 Task: Find connections with filter location Dadukou with filter topic #linkedinnetworkingwith filter profile language Potuguese with filter current company Scopely with filter school Delhi Public School - R. K. Puram with filter industry Strategic Management Services with filter service category Real Estate with filter keywords title President
Action: Mouse moved to (136, 204)
Screenshot: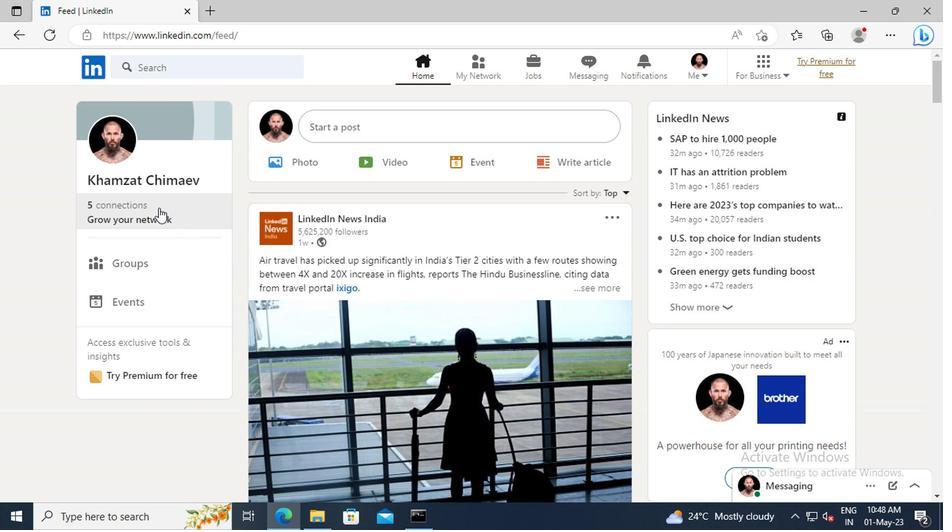 
Action: Mouse pressed left at (136, 204)
Screenshot: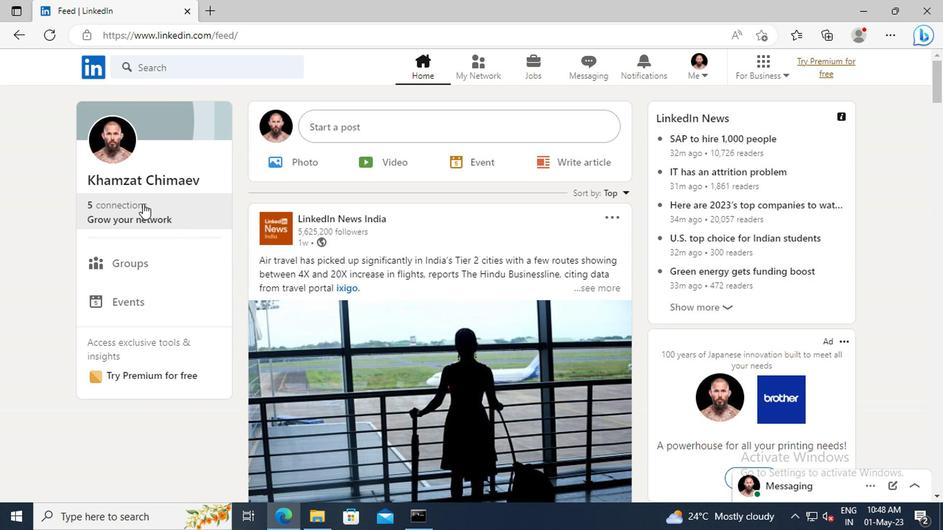
Action: Mouse moved to (146, 149)
Screenshot: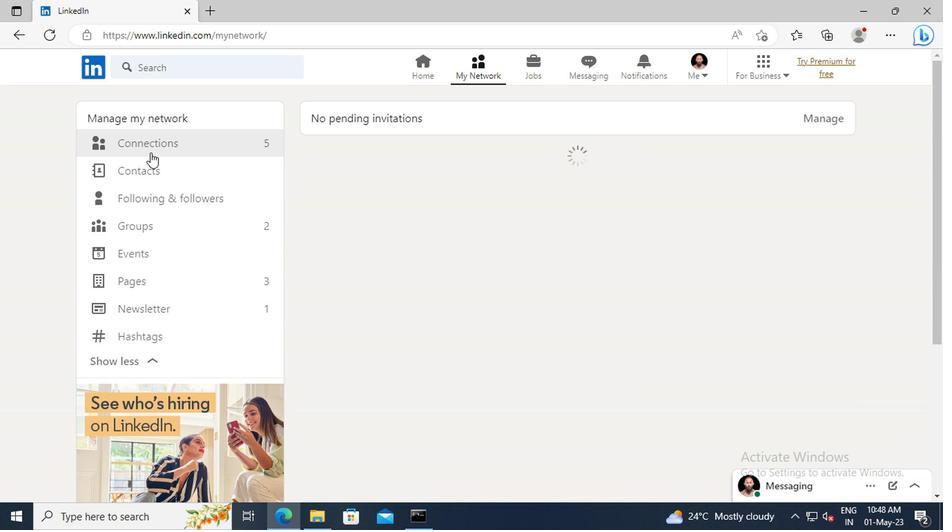 
Action: Mouse pressed left at (146, 149)
Screenshot: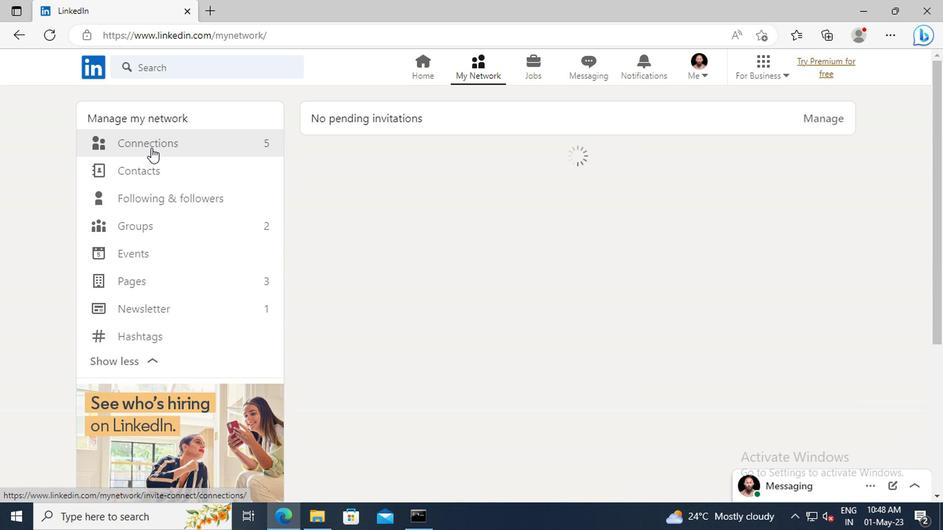 
Action: Mouse moved to (560, 149)
Screenshot: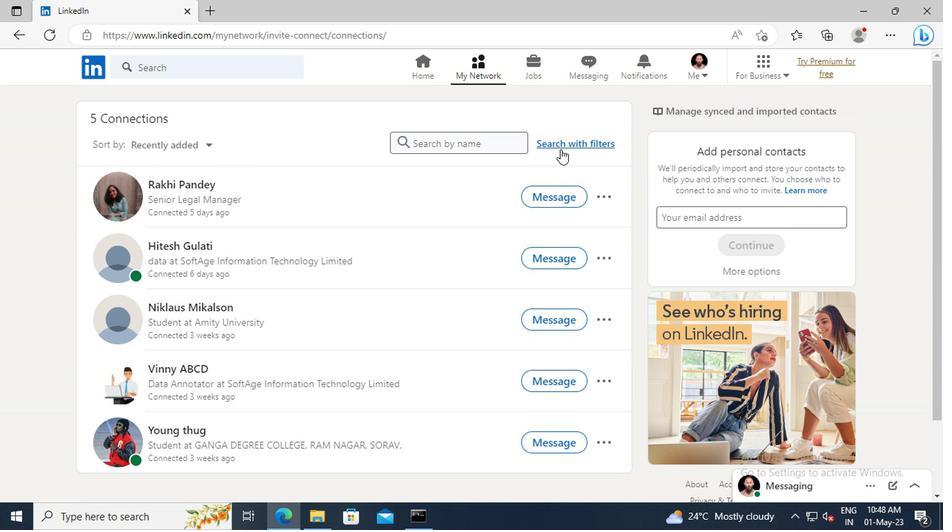 
Action: Mouse pressed left at (560, 149)
Screenshot: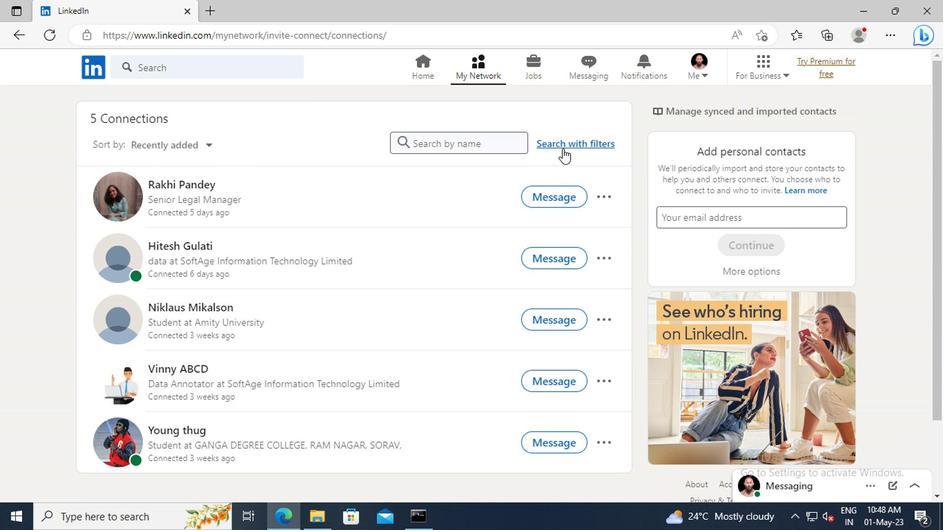 
Action: Mouse moved to (521, 110)
Screenshot: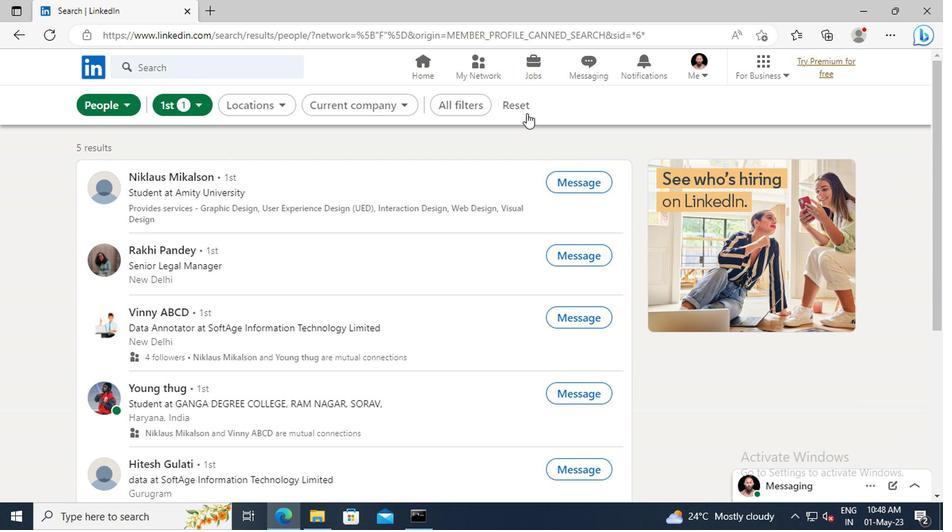 
Action: Mouse pressed left at (521, 110)
Screenshot: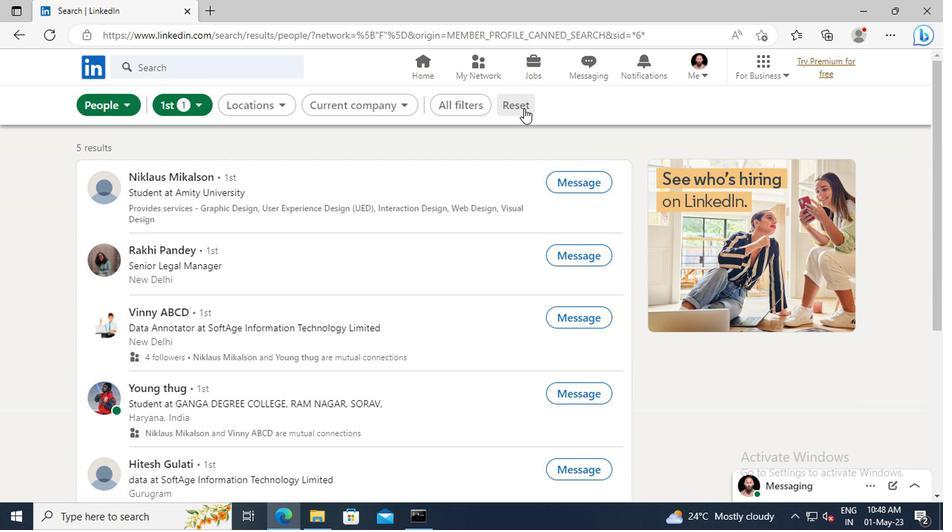 
Action: Mouse moved to (498, 108)
Screenshot: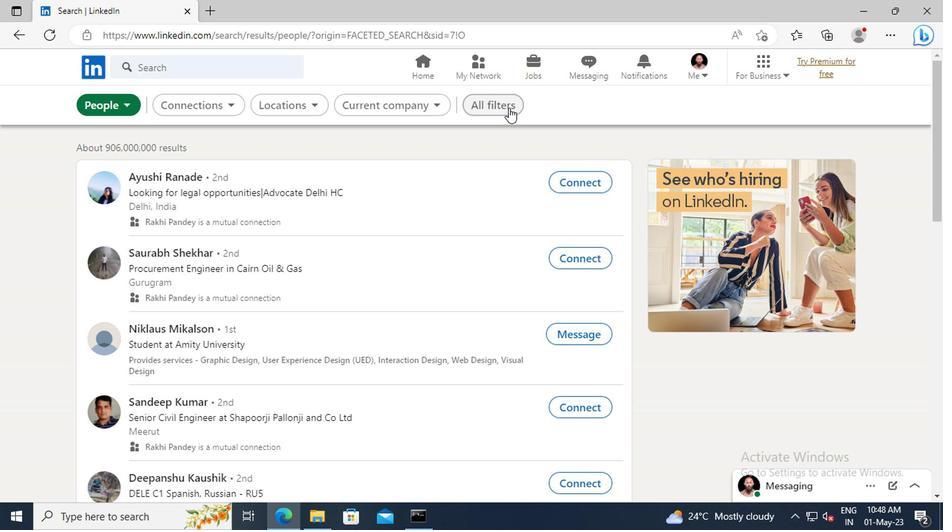 
Action: Mouse pressed left at (498, 108)
Screenshot: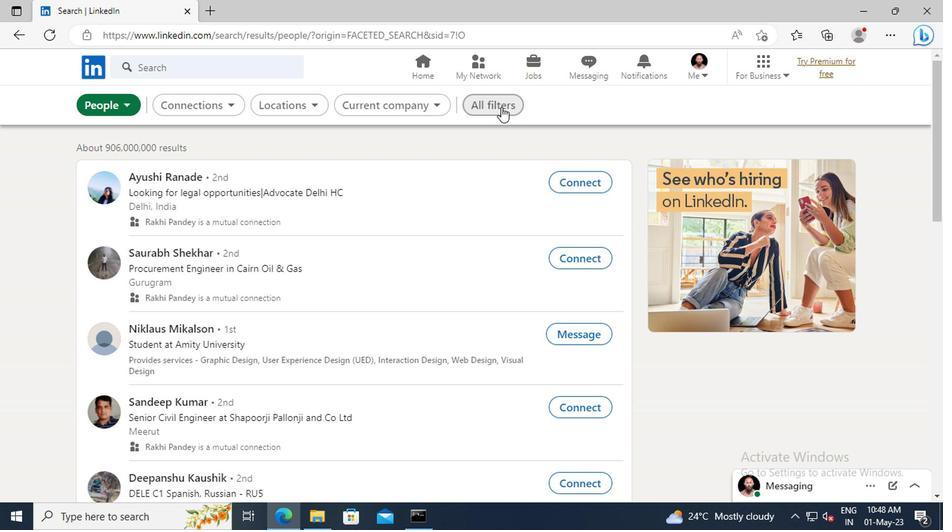 
Action: Mouse moved to (759, 221)
Screenshot: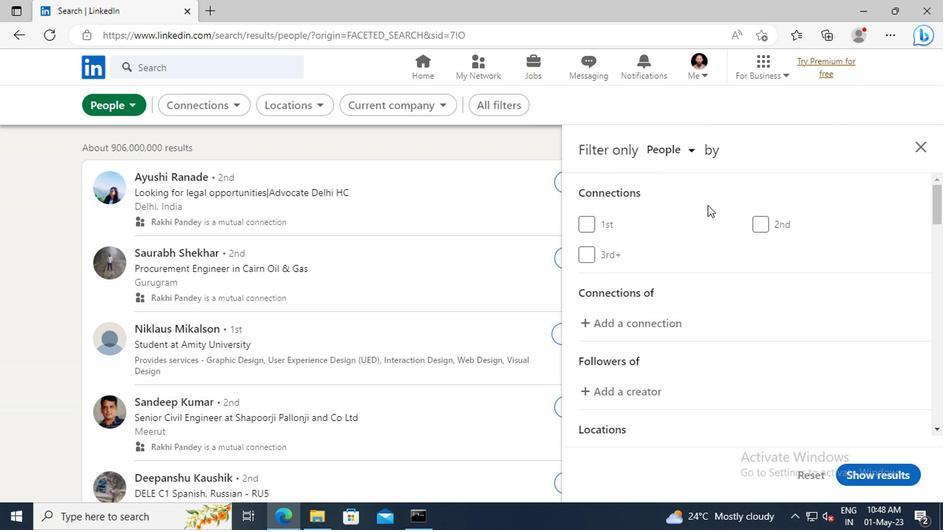 
Action: Mouse scrolled (759, 220) with delta (0, 0)
Screenshot: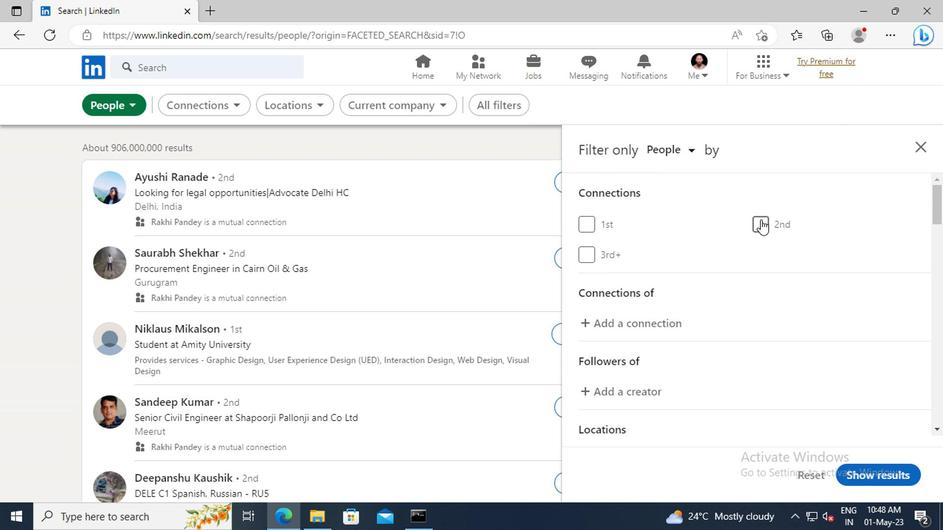 
Action: Mouse scrolled (759, 220) with delta (0, 0)
Screenshot: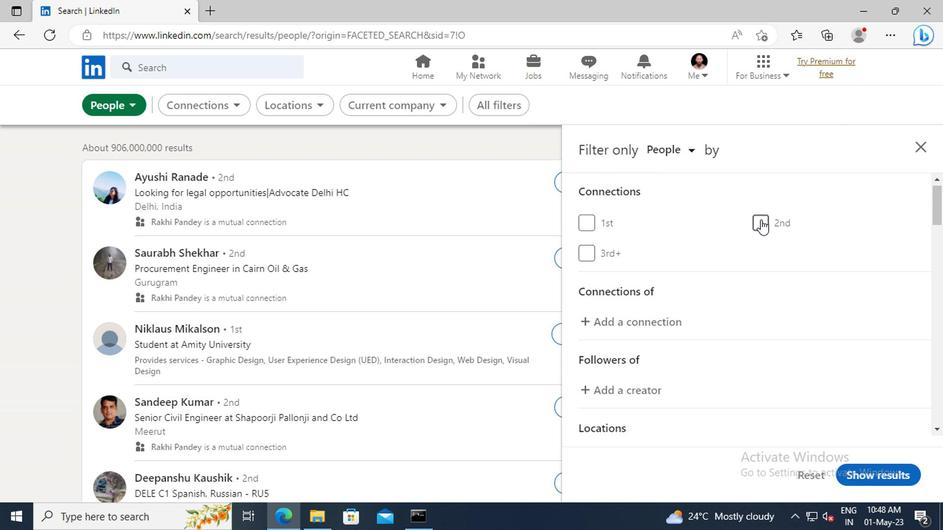 
Action: Mouse scrolled (759, 220) with delta (0, 0)
Screenshot: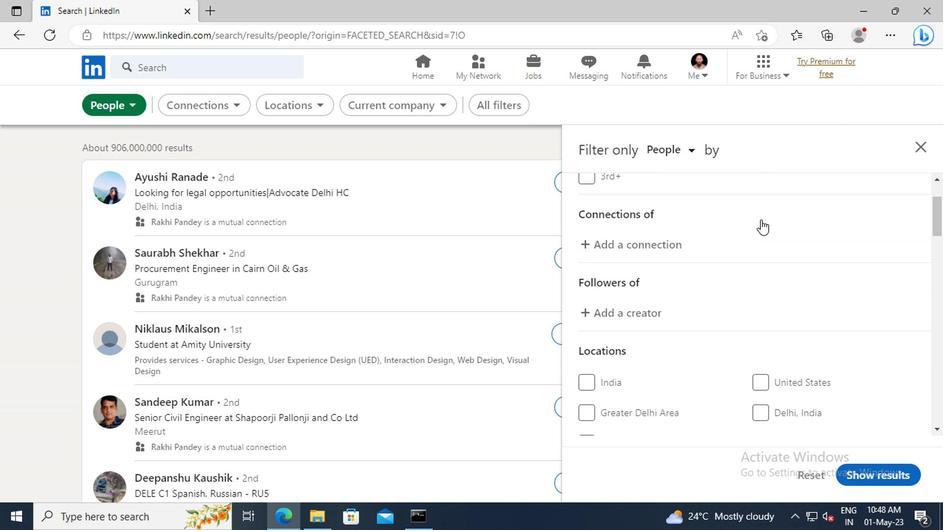 
Action: Mouse scrolled (759, 220) with delta (0, 0)
Screenshot: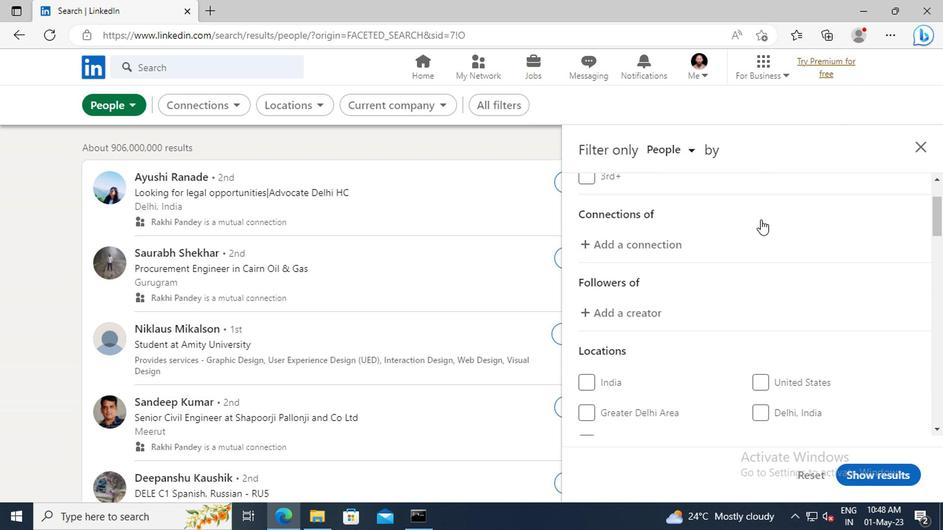 
Action: Mouse scrolled (759, 220) with delta (0, 0)
Screenshot: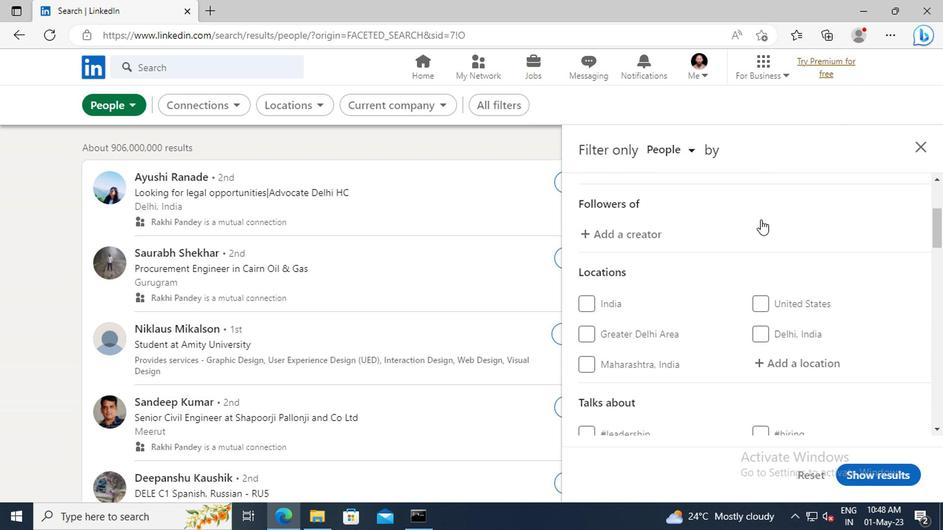 
Action: Mouse scrolled (759, 220) with delta (0, 0)
Screenshot: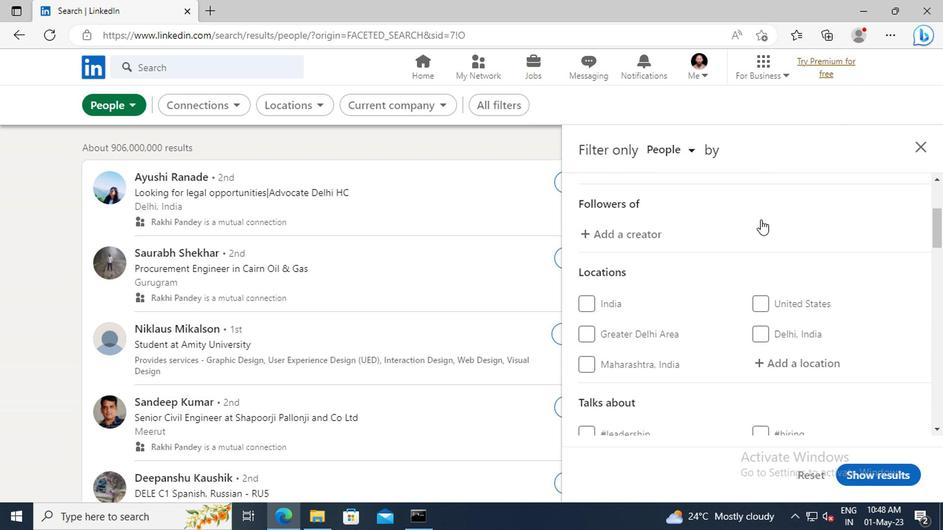 
Action: Mouse moved to (770, 287)
Screenshot: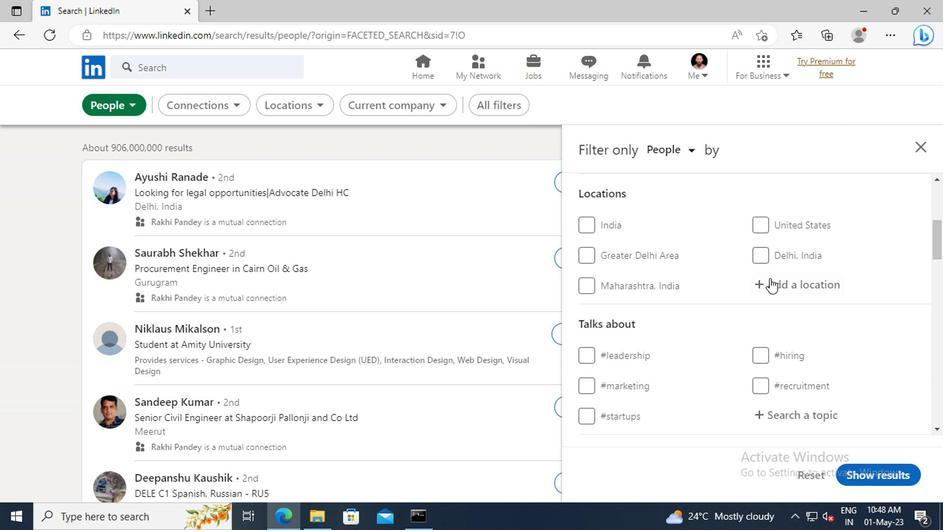 
Action: Mouse pressed left at (770, 287)
Screenshot: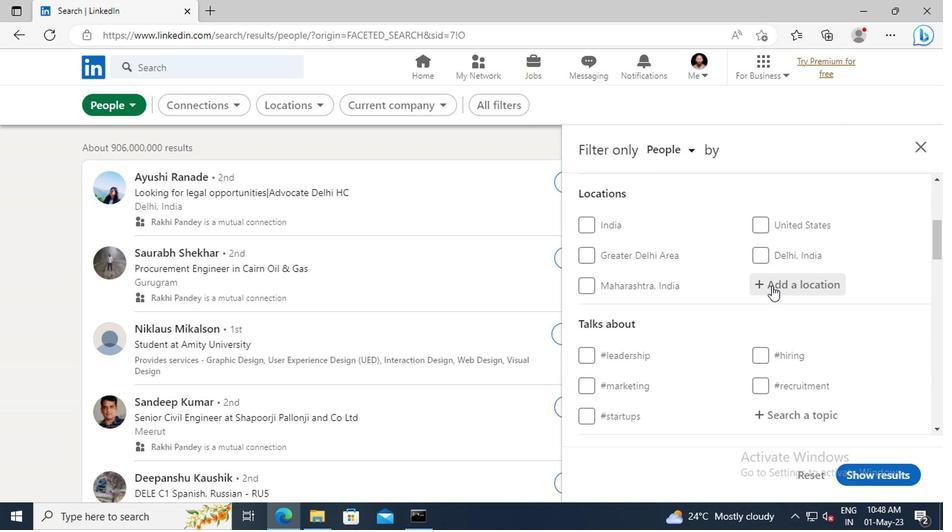 
Action: Key pressed <Key.shift>DADUKOU<Key.enter>
Screenshot: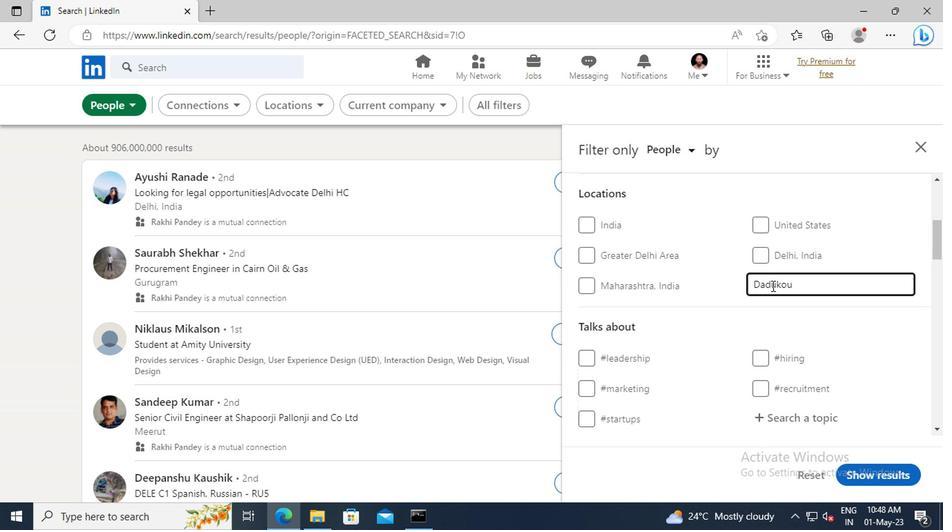 
Action: Mouse scrolled (770, 286) with delta (0, 0)
Screenshot: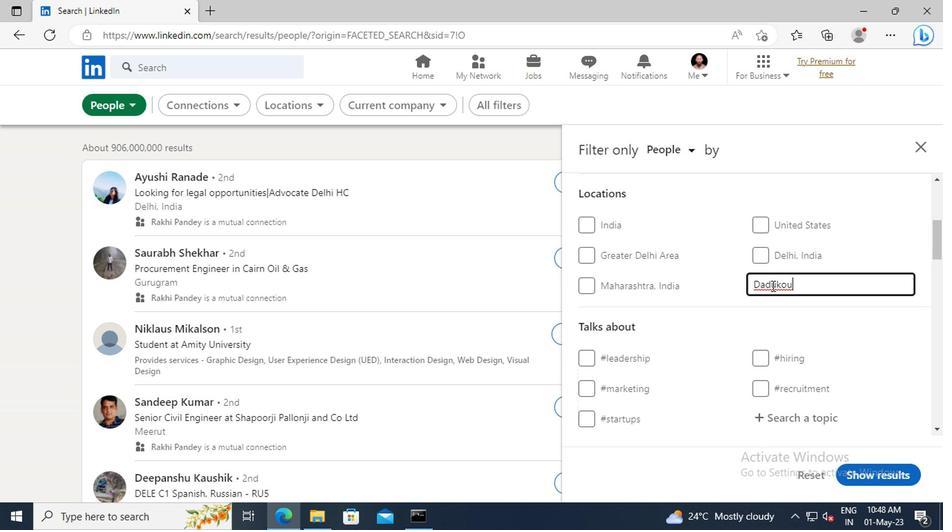 
Action: Mouse scrolled (770, 286) with delta (0, 0)
Screenshot: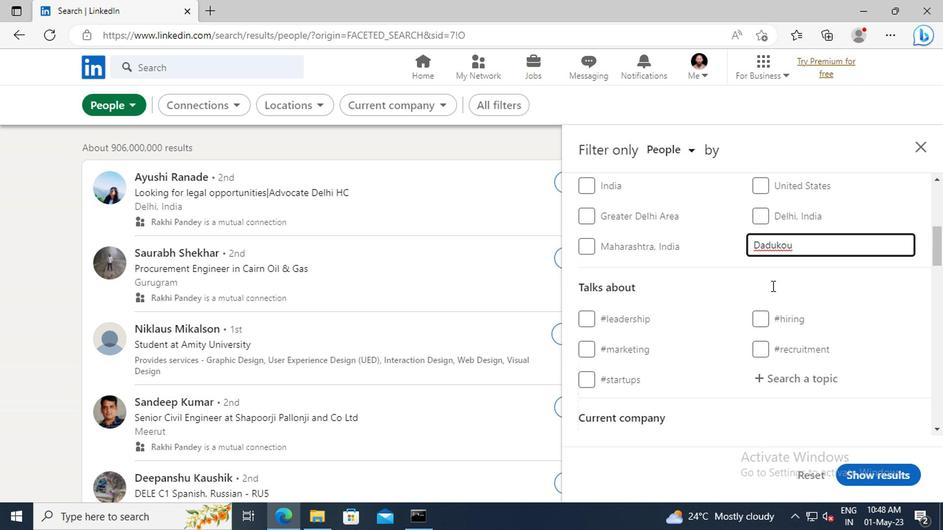 
Action: Mouse scrolled (770, 286) with delta (0, 0)
Screenshot: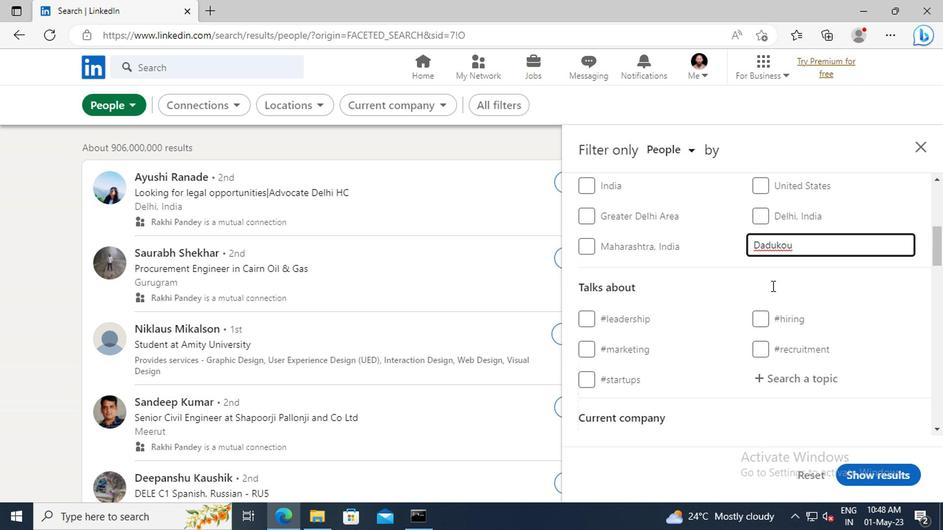 
Action: Mouse moved to (770, 299)
Screenshot: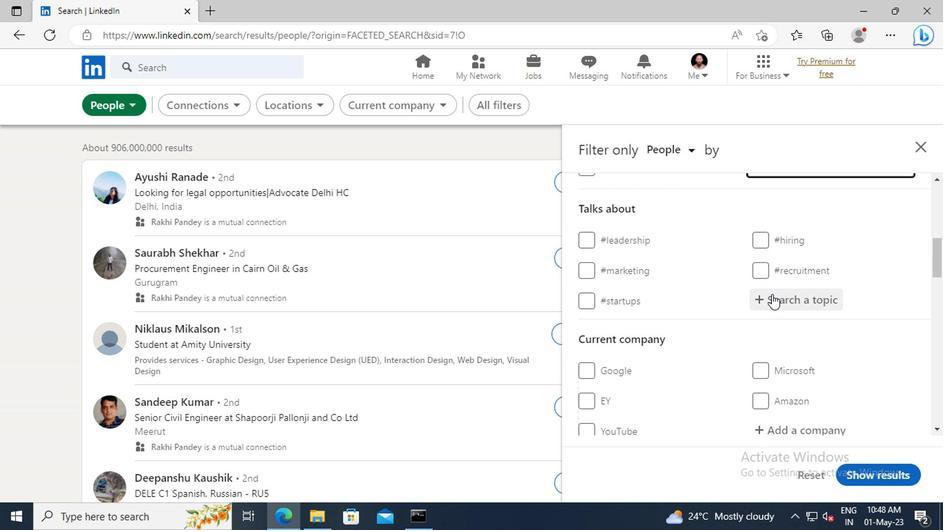 
Action: Mouse pressed left at (770, 299)
Screenshot: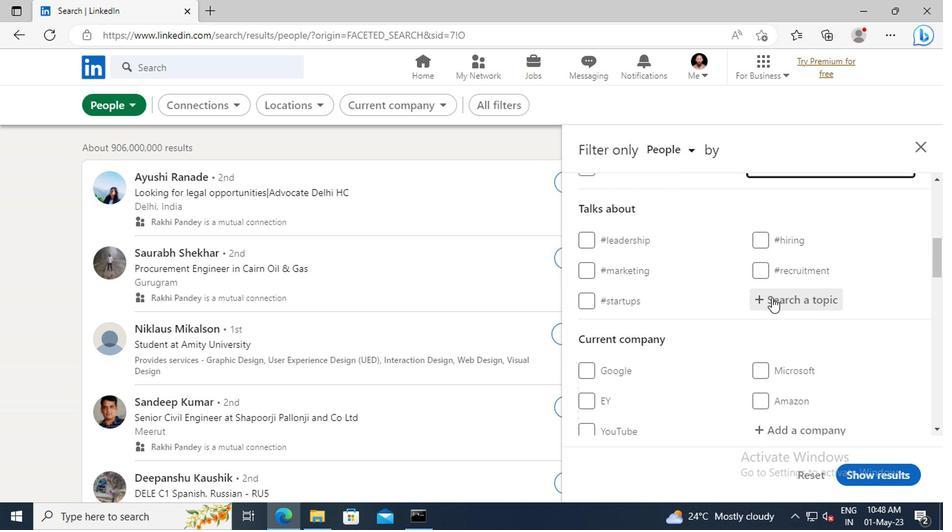 
Action: Mouse moved to (770, 299)
Screenshot: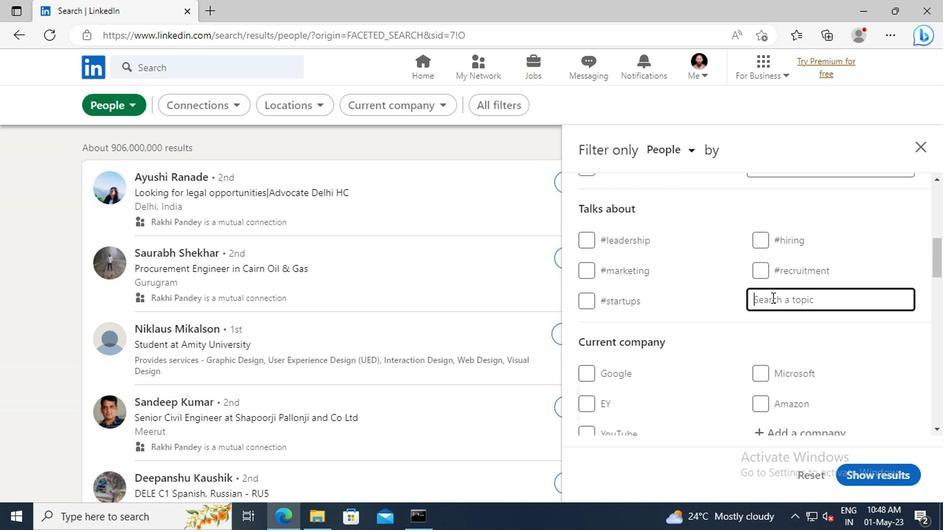 
Action: Key pressed LINKEDINNET
Screenshot: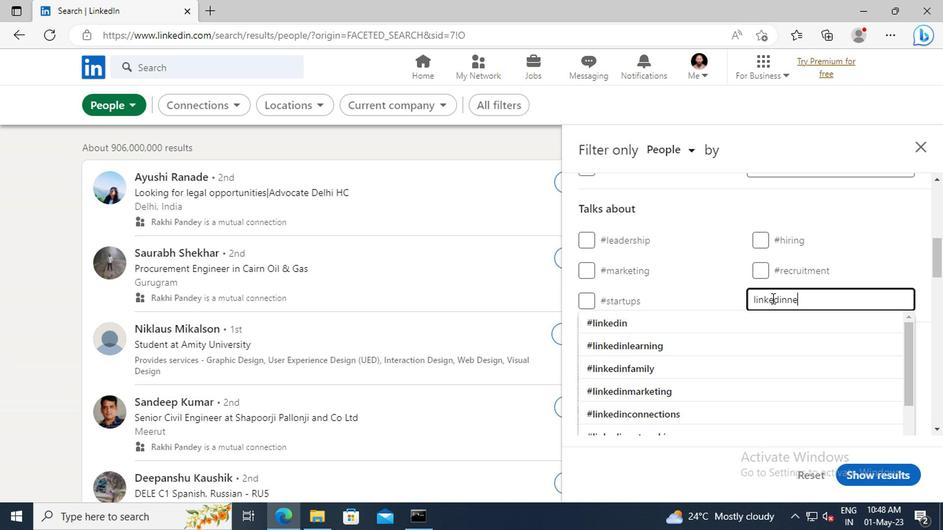 
Action: Mouse moved to (765, 322)
Screenshot: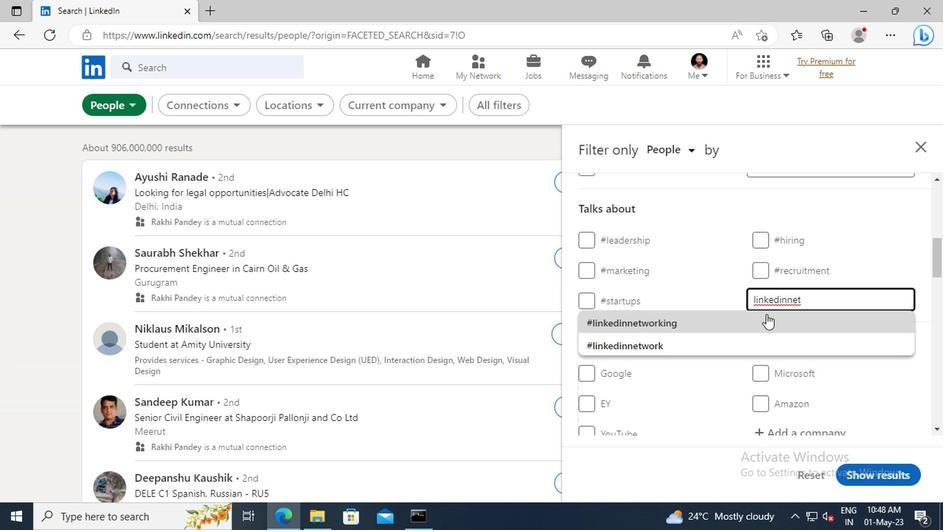 
Action: Mouse pressed left at (765, 322)
Screenshot: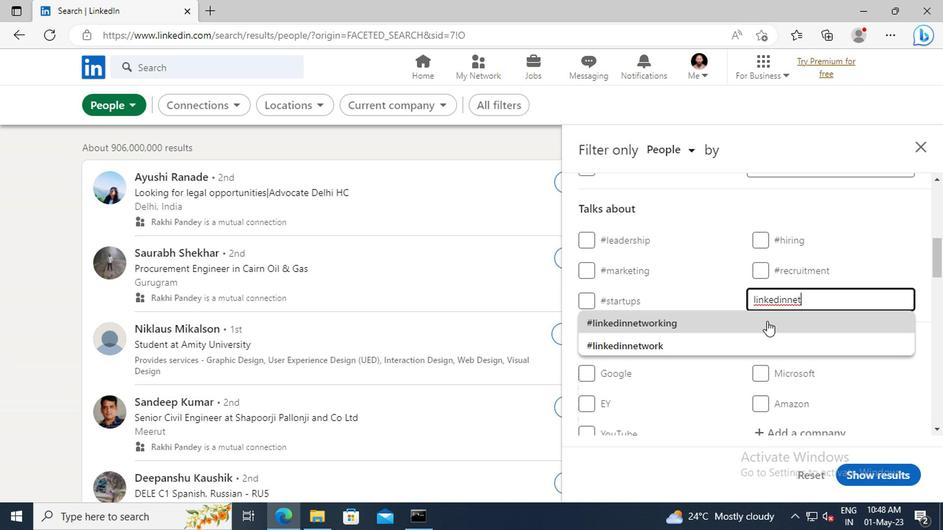 
Action: Mouse scrolled (765, 321) with delta (0, 0)
Screenshot: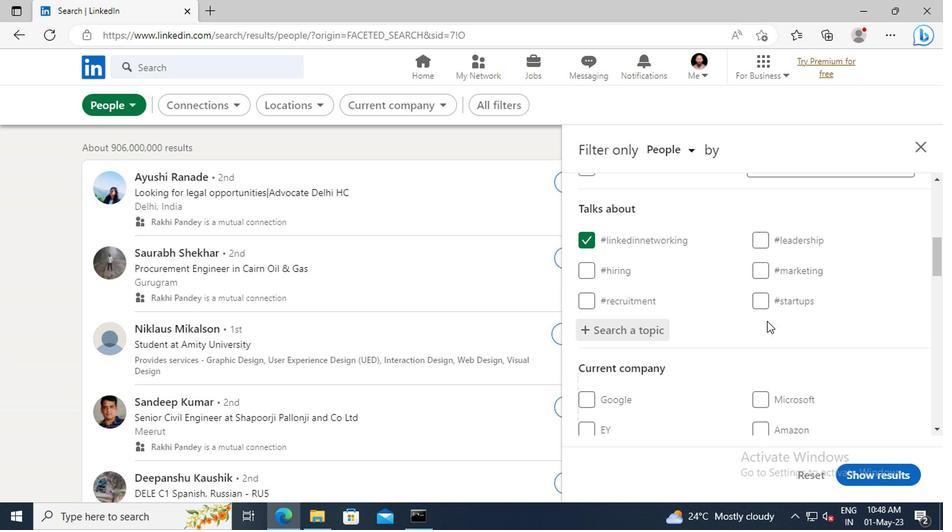 
Action: Mouse scrolled (765, 321) with delta (0, 0)
Screenshot: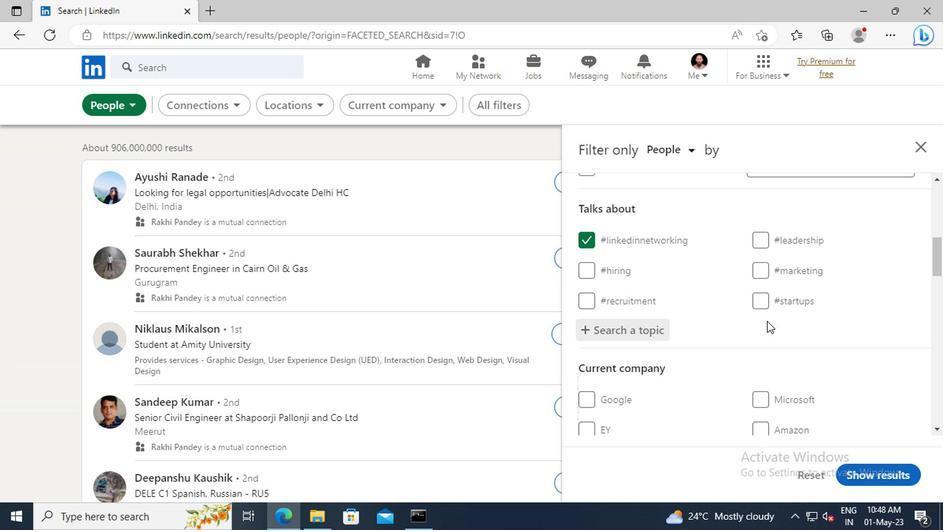 
Action: Mouse scrolled (765, 321) with delta (0, 0)
Screenshot: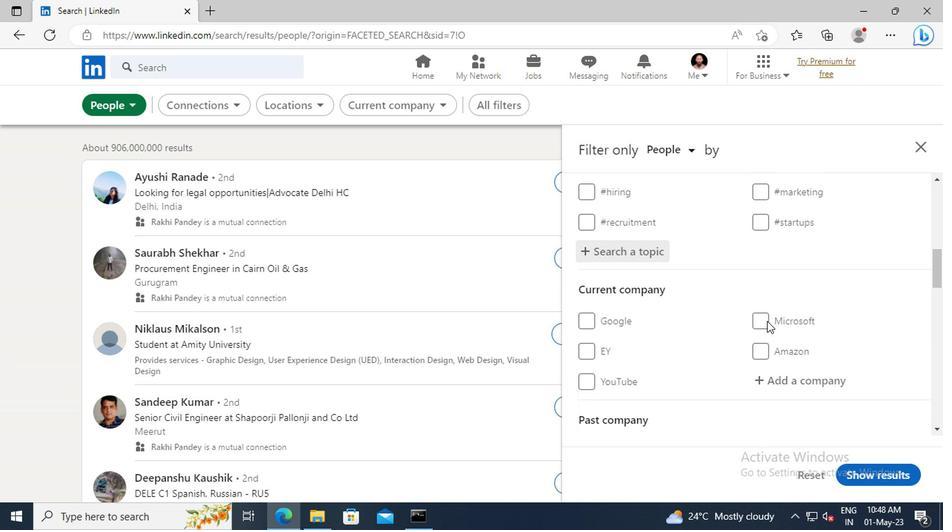 
Action: Mouse scrolled (765, 321) with delta (0, 0)
Screenshot: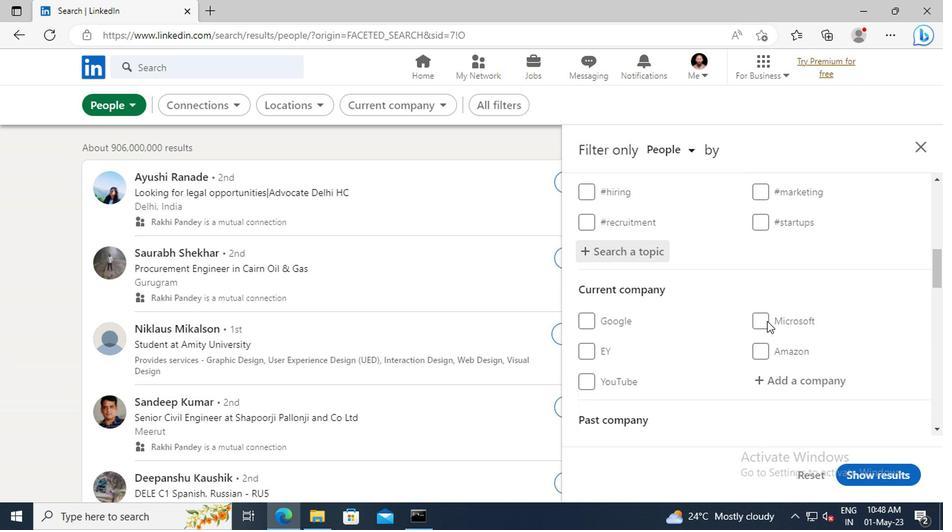 
Action: Mouse scrolled (765, 321) with delta (0, 0)
Screenshot: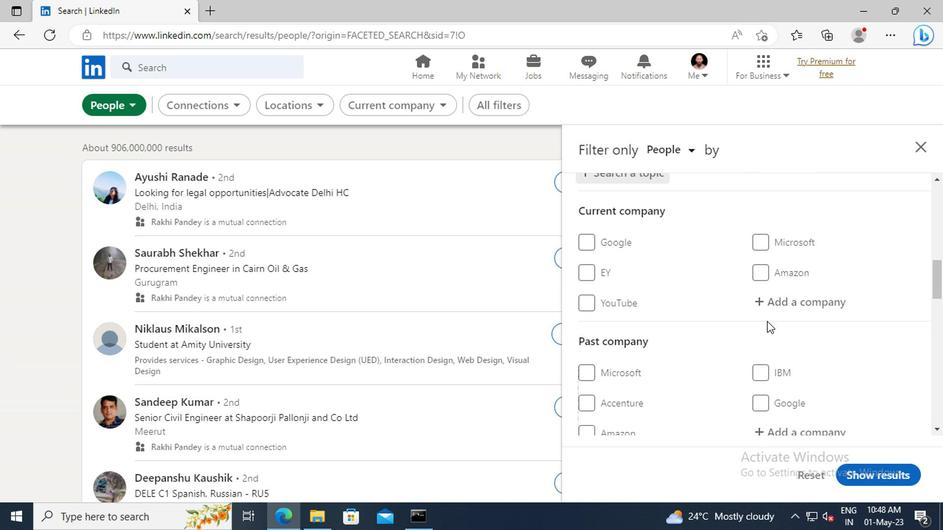 
Action: Mouse scrolled (765, 321) with delta (0, 0)
Screenshot: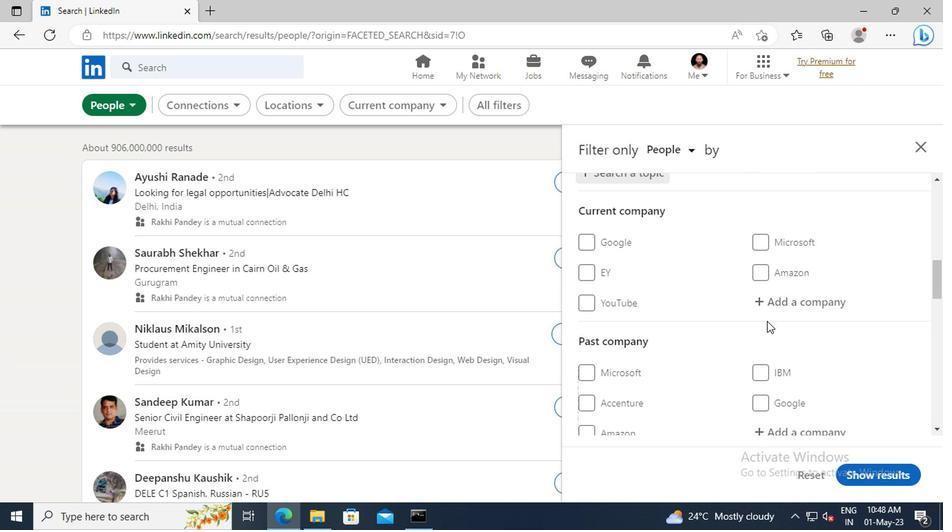 
Action: Mouse scrolled (765, 321) with delta (0, 0)
Screenshot: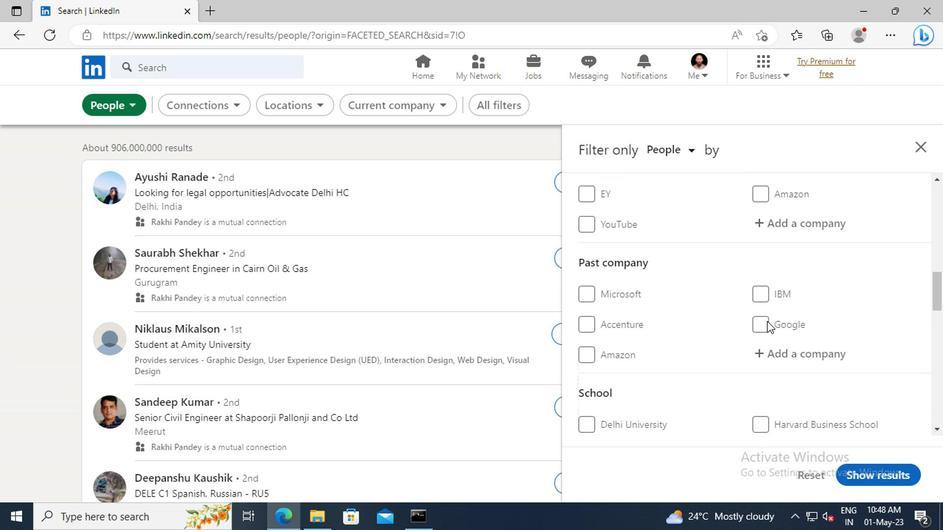 
Action: Mouse scrolled (765, 321) with delta (0, 0)
Screenshot: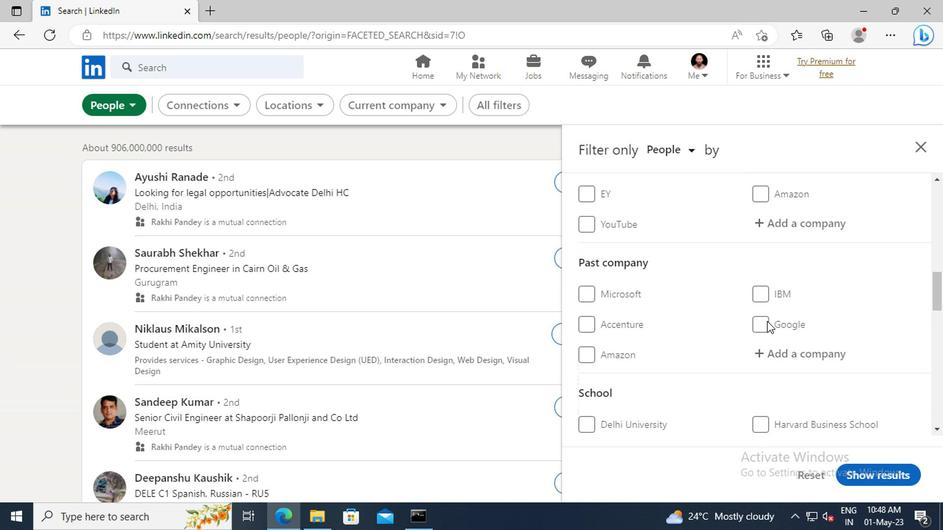 
Action: Mouse scrolled (765, 321) with delta (0, 0)
Screenshot: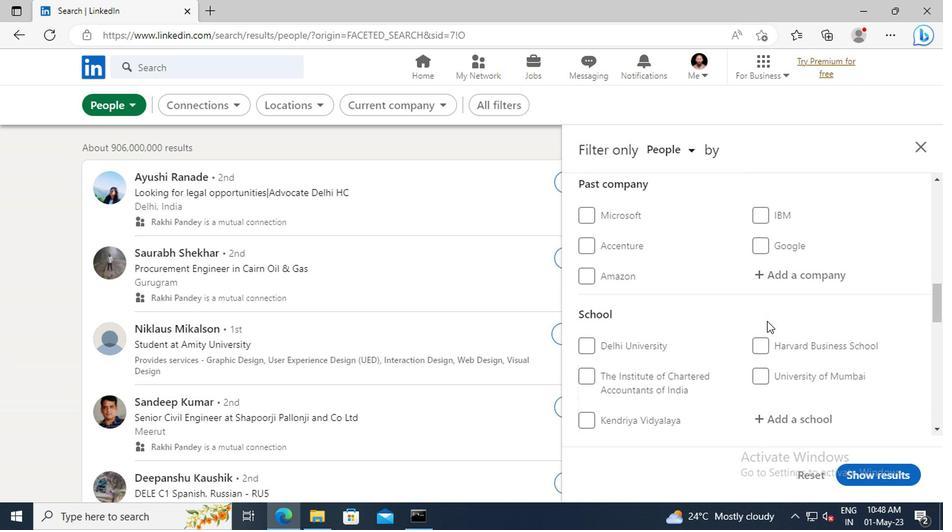 
Action: Mouse scrolled (765, 321) with delta (0, 0)
Screenshot: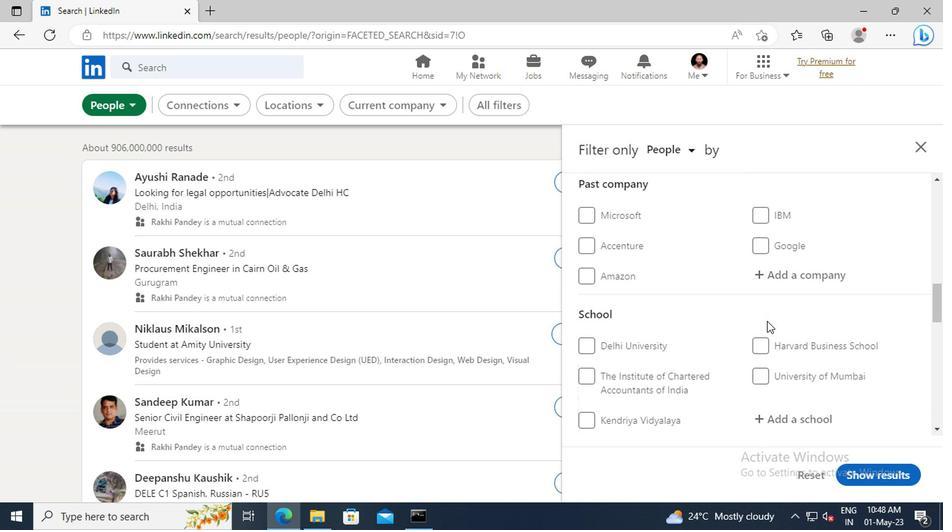 
Action: Mouse scrolled (765, 321) with delta (0, 0)
Screenshot: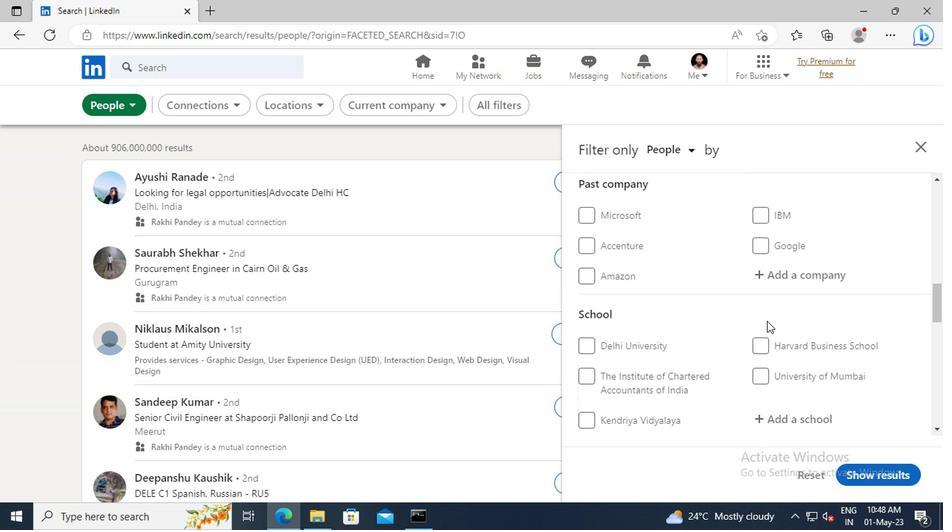 
Action: Mouse scrolled (765, 321) with delta (0, 0)
Screenshot: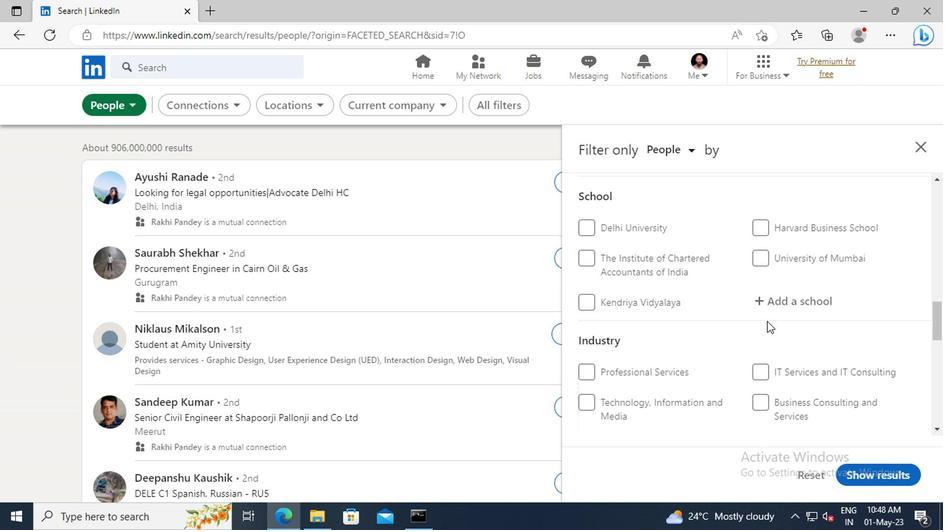 
Action: Mouse scrolled (765, 321) with delta (0, 0)
Screenshot: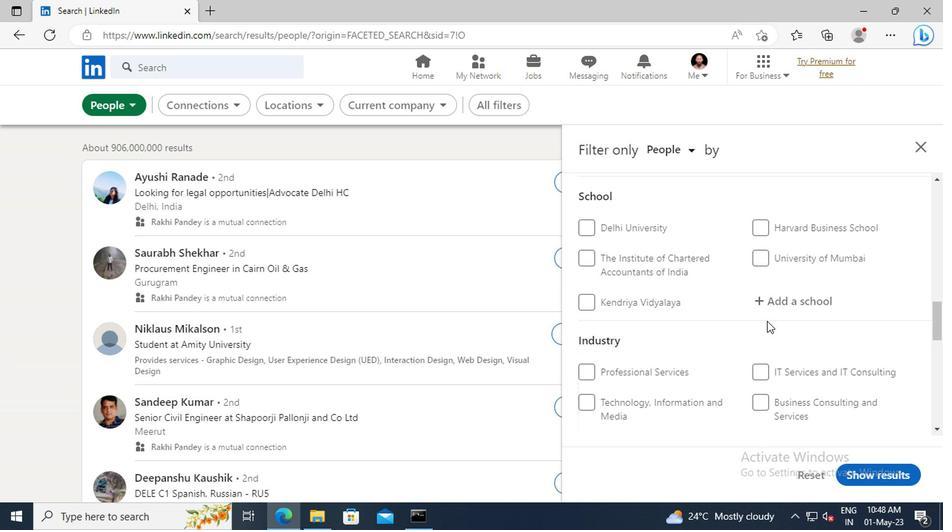 
Action: Mouse scrolled (765, 321) with delta (0, 0)
Screenshot: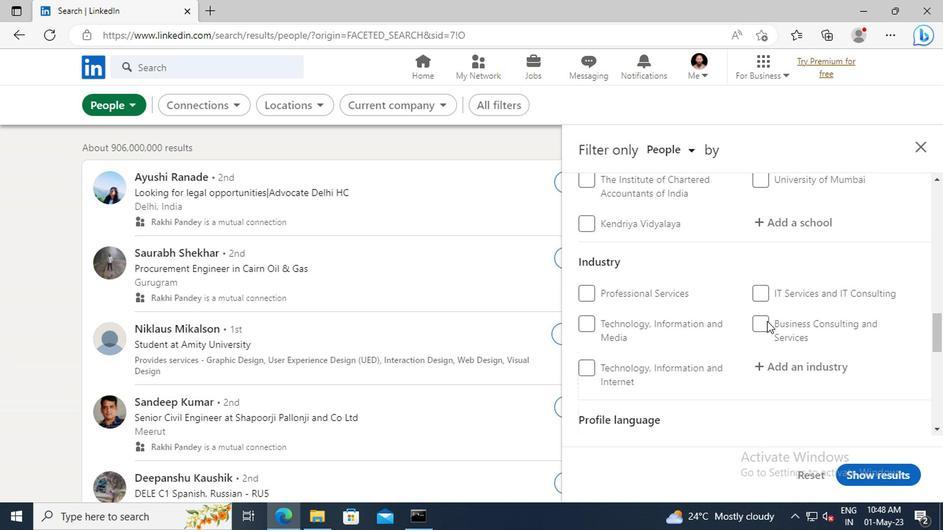 
Action: Mouse scrolled (765, 321) with delta (0, 0)
Screenshot: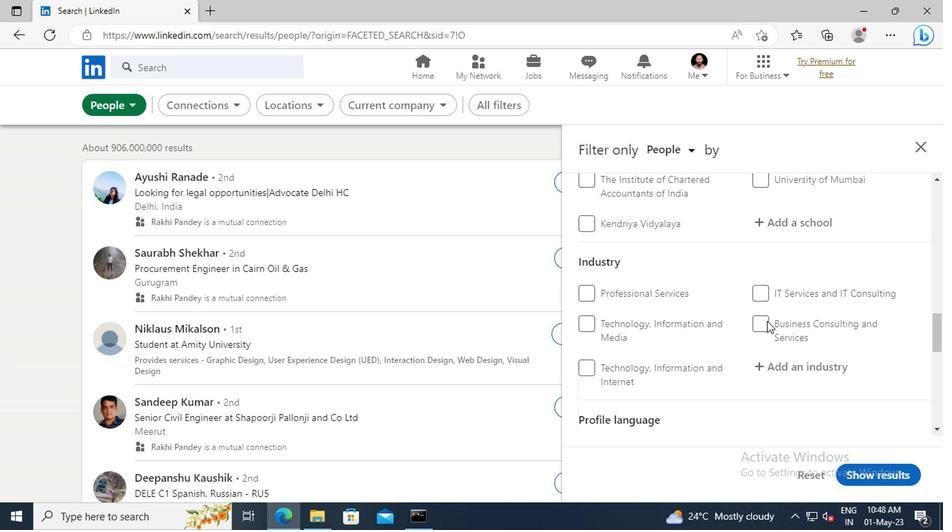 
Action: Mouse scrolled (765, 321) with delta (0, 0)
Screenshot: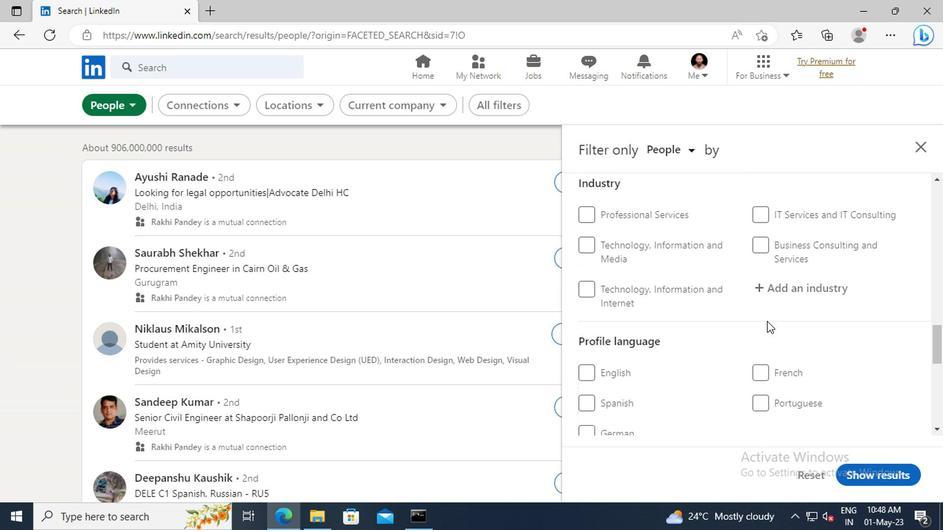 
Action: Mouse moved to (756, 371)
Screenshot: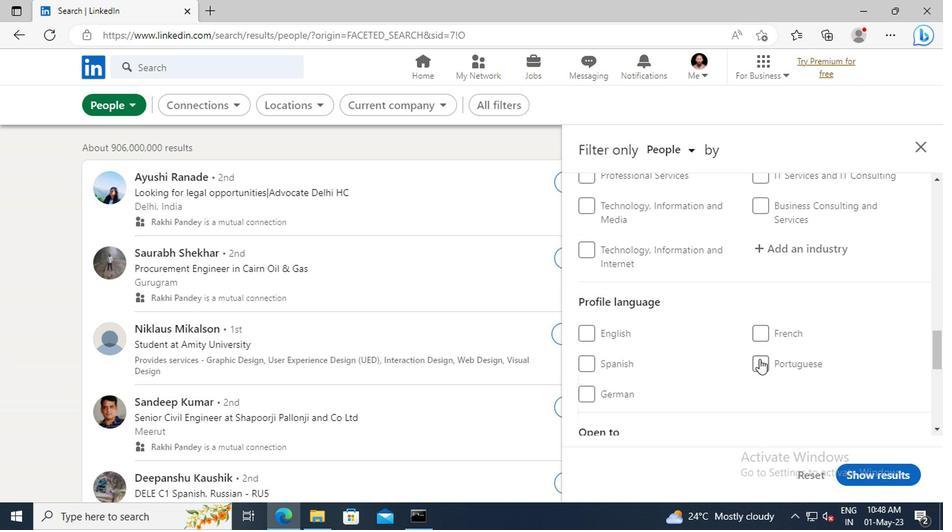
Action: Mouse pressed left at (756, 371)
Screenshot: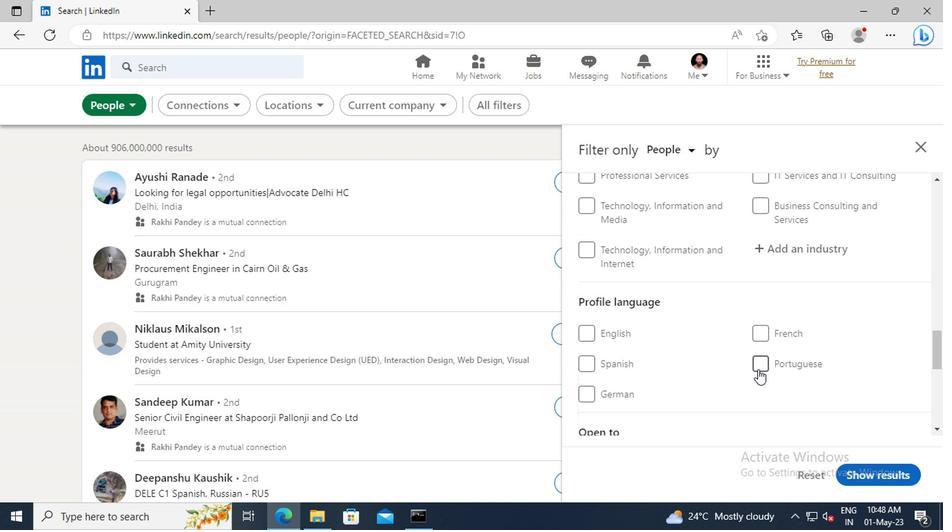 
Action: Mouse moved to (768, 327)
Screenshot: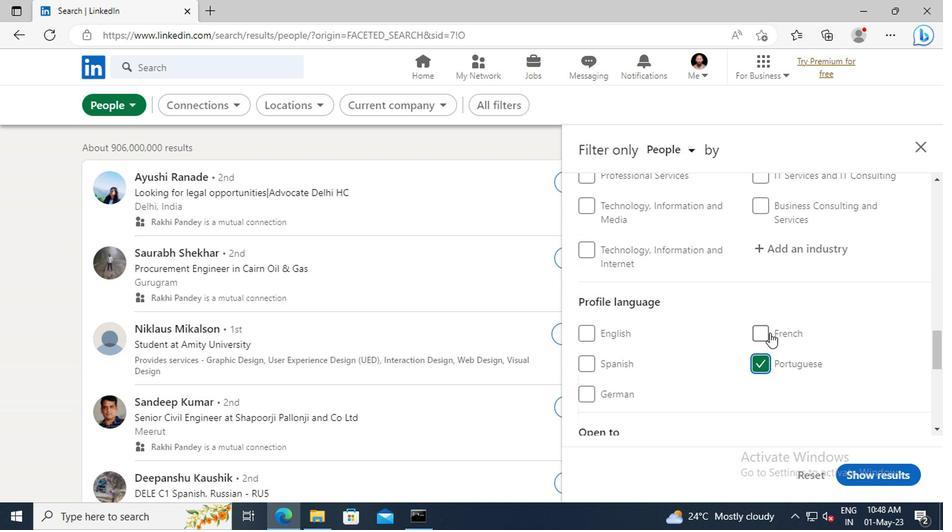 
Action: Mouse scrolled (768, 328) with delta (0, 0)
Screenshot: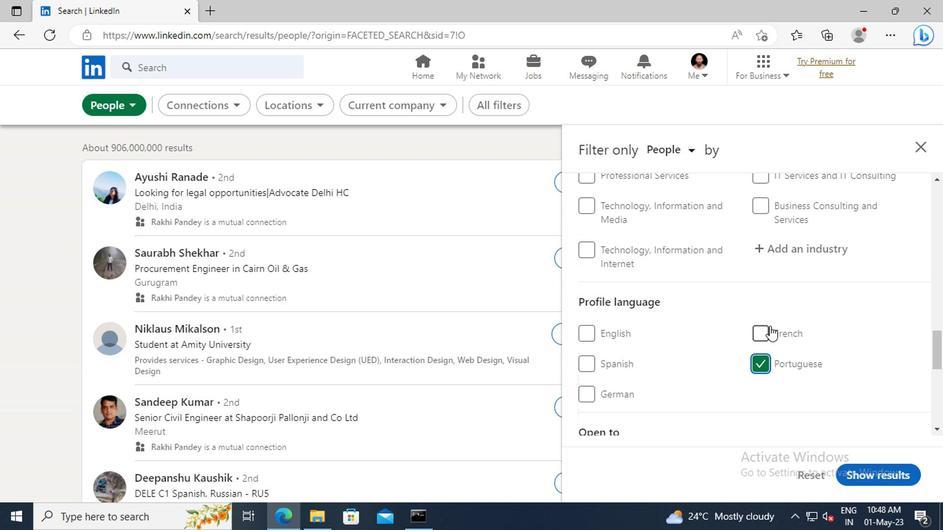 
Action: Mouse scrolled (768, 328) with delta (0, 0)
Screenshot: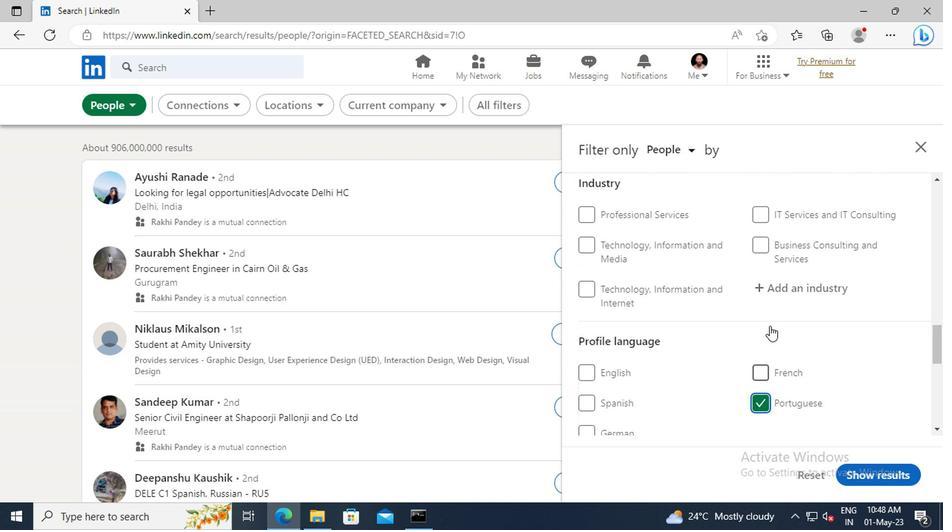 
Action: Mouse scrolled (768, 328) with delta (0, 0)
Screenshot: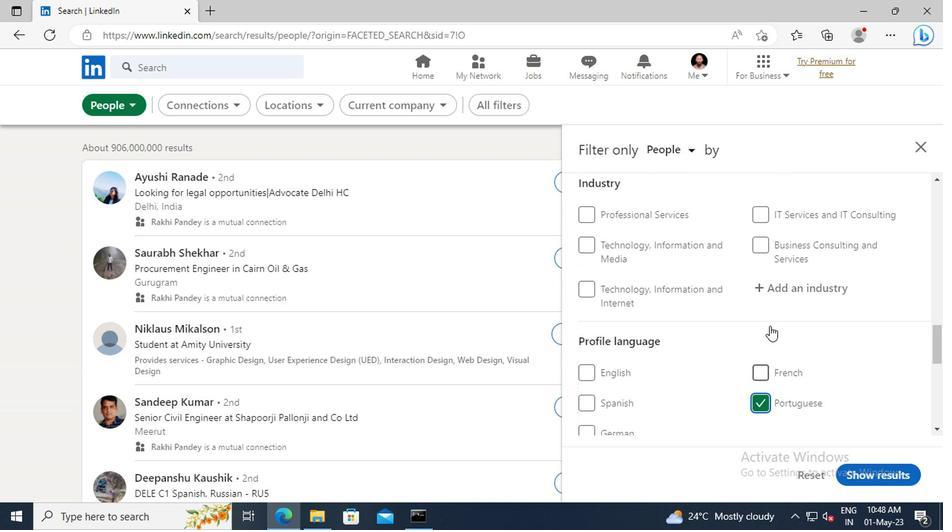 
Action: Mouse scrolled (768, 328) with delta (0, 0)
Screenshot: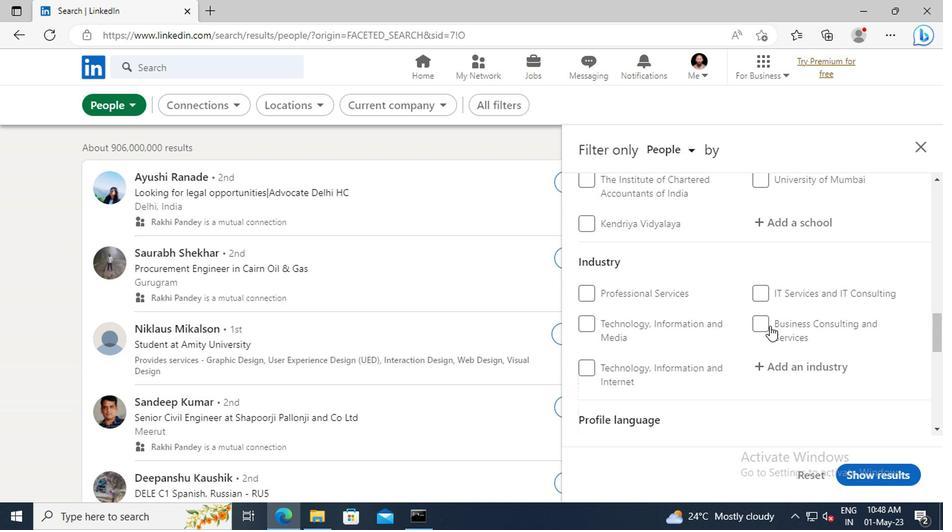 
Action: Mouse scrolled (768, 328) with delta (0, 0)
Screenshot: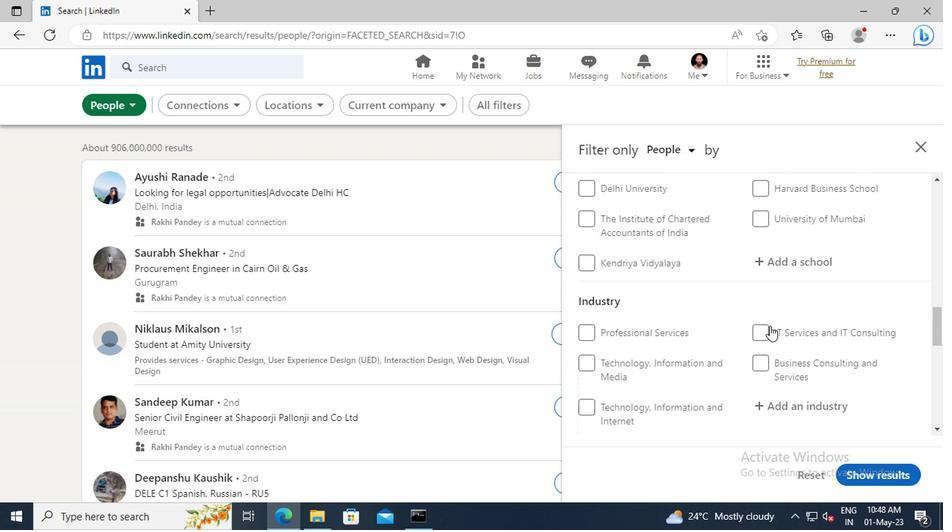 
Action: Mouse scrolled (768, 328) with delta (0, 0)
Screenshot: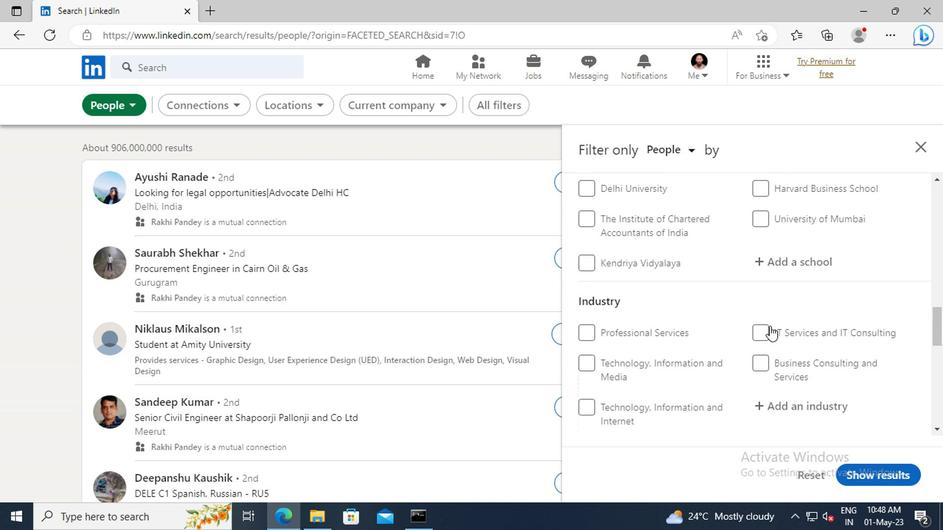 
Action: Mouse scrolled (768, 328) with delta (0, 0)
Screenshot: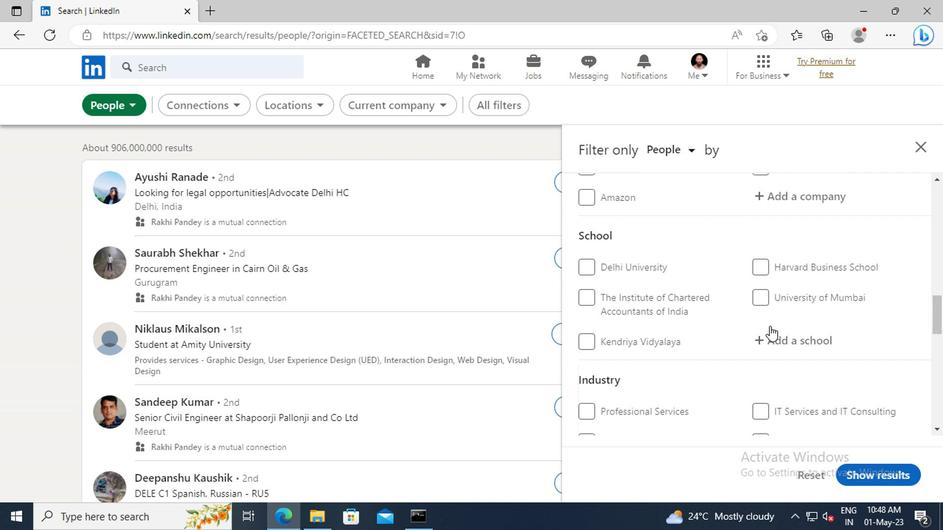 
Action: Mouse scrolled (768, 328) with delta (0, 0)
Screenshot: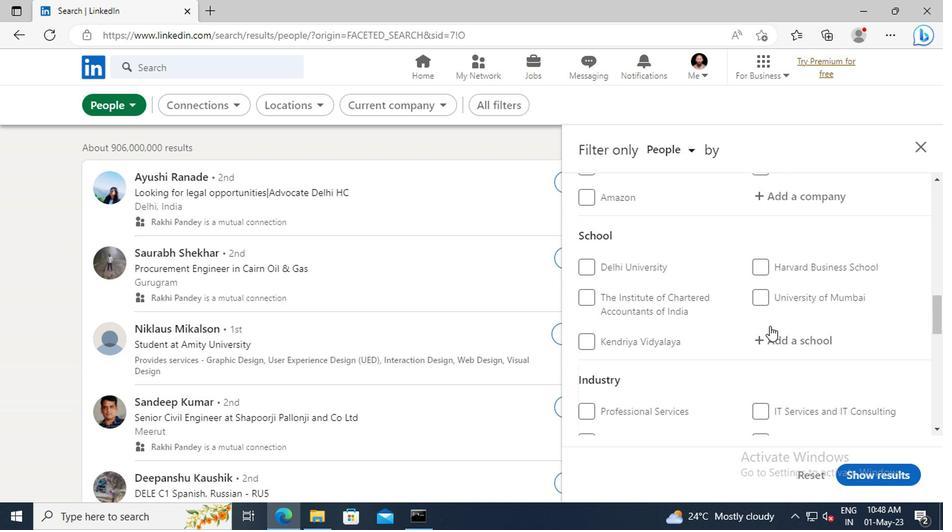 
Action: Mouse scrolled (768, 328) with delta (0, 0)
Screenshot: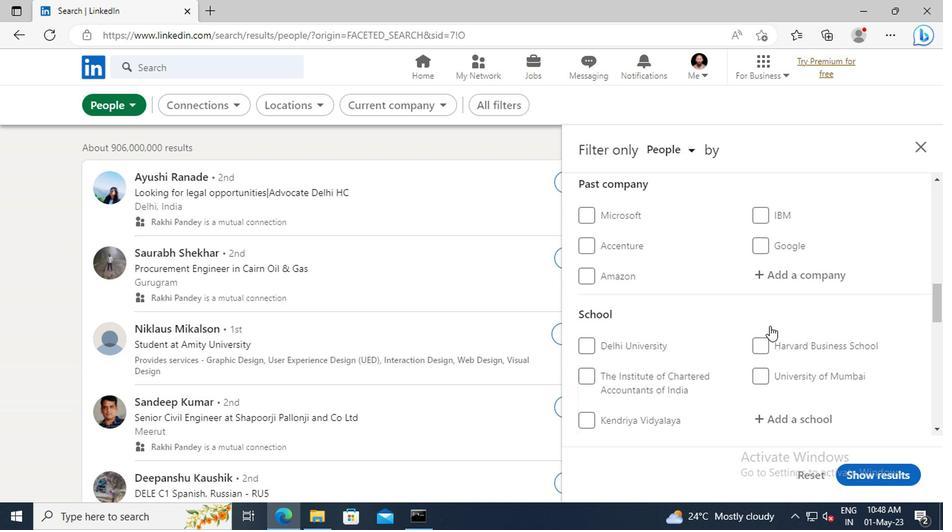 
Action: Mouse scrolled (768, 328) with delta (0, 0)
Screenshot: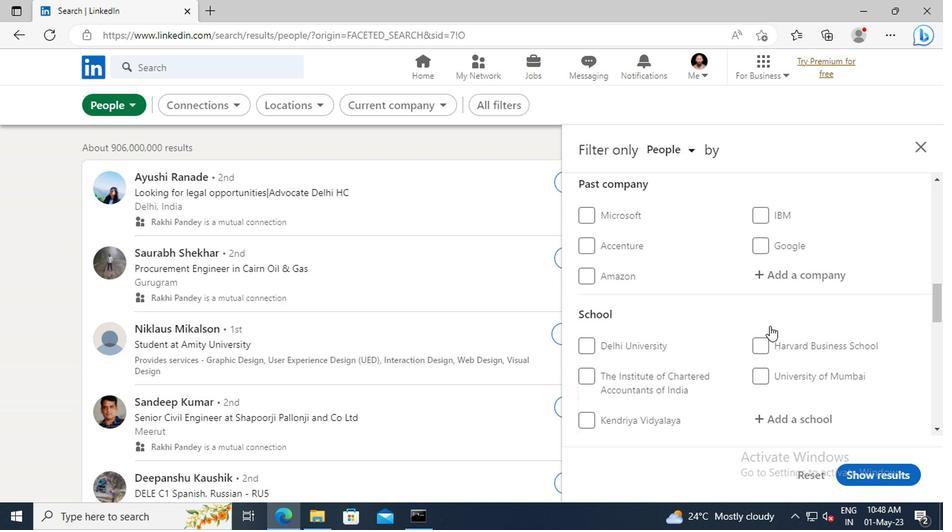 
Action: Mouse scrolled (768, 328) with delta (0, 0)
Screenshot: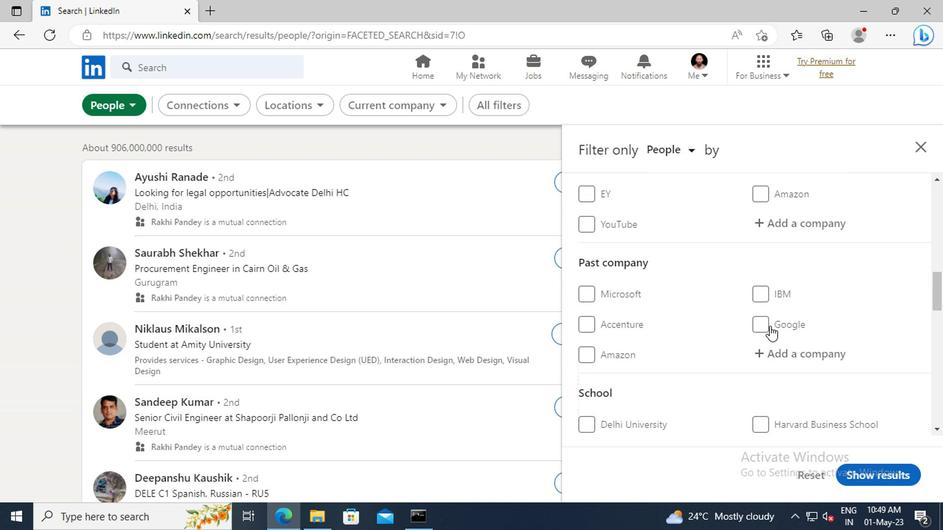 
Action: Mouse scrolled (768, 328) with delta (0, 0)
Screenshot: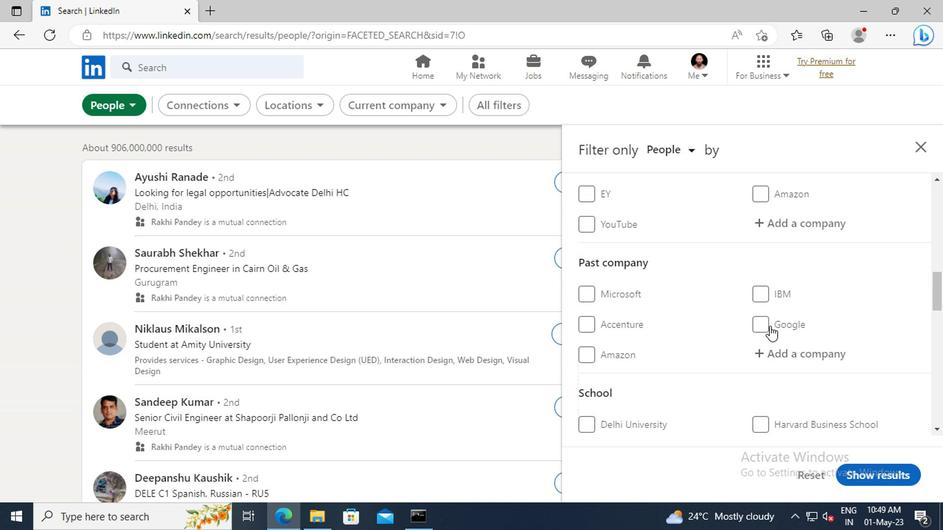 
Action: Mouse moved to (768, 304)
Screenshot: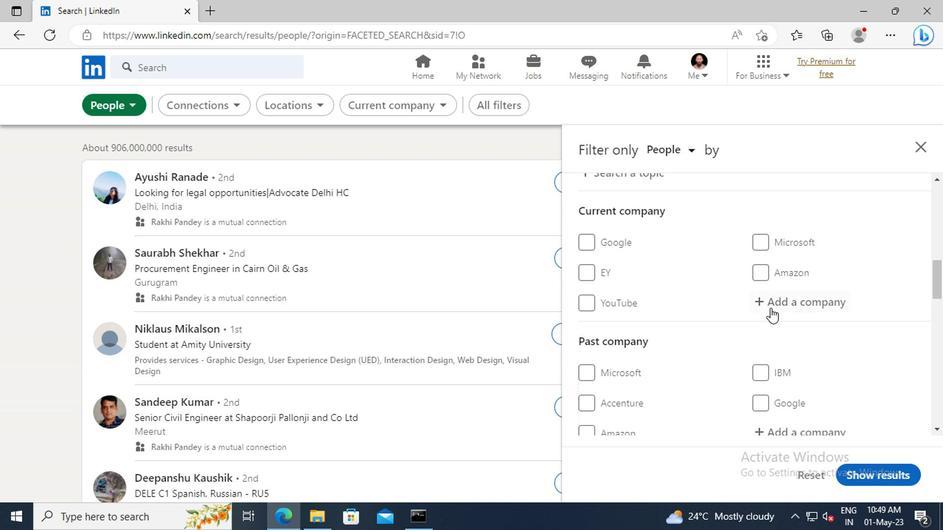 
Action: Mouse pressed left at (768, 304)
Screenshot: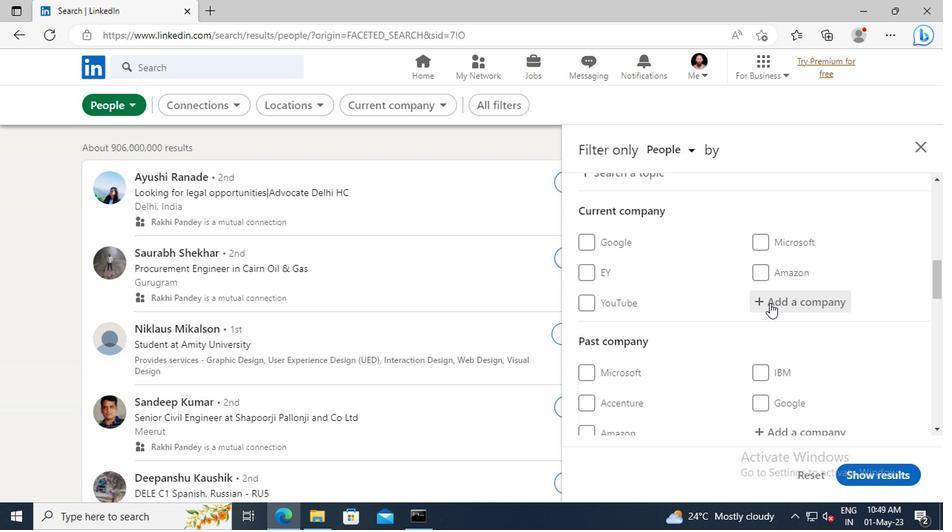 
Action: Mouse moved to (765, 302)
Screenshot: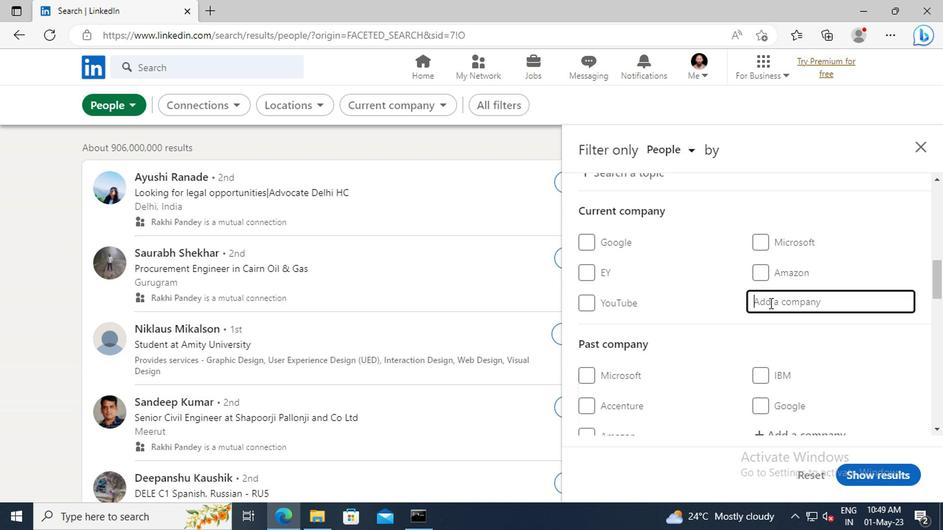
Action: Key pressed <Key.shift>SCOPELY
Screenshot: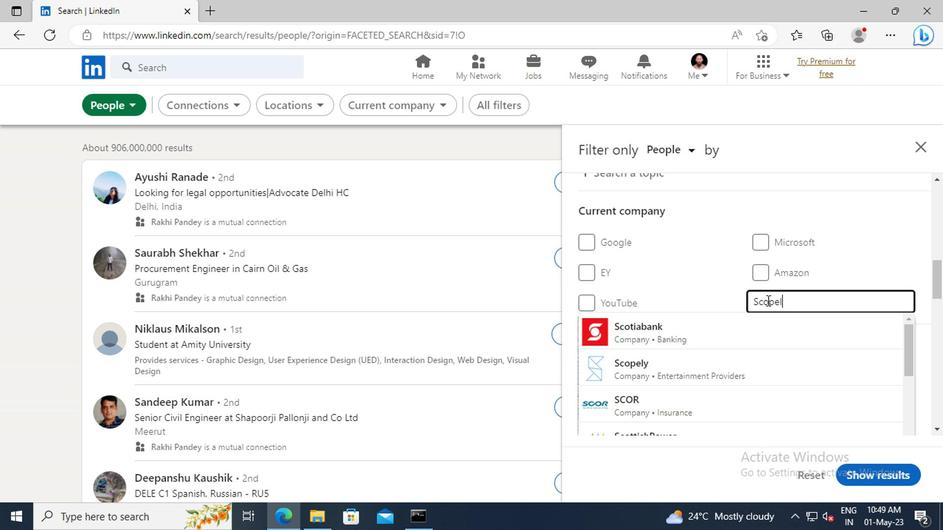 
Action: Mouse moved to (755, 323)
Screenshot: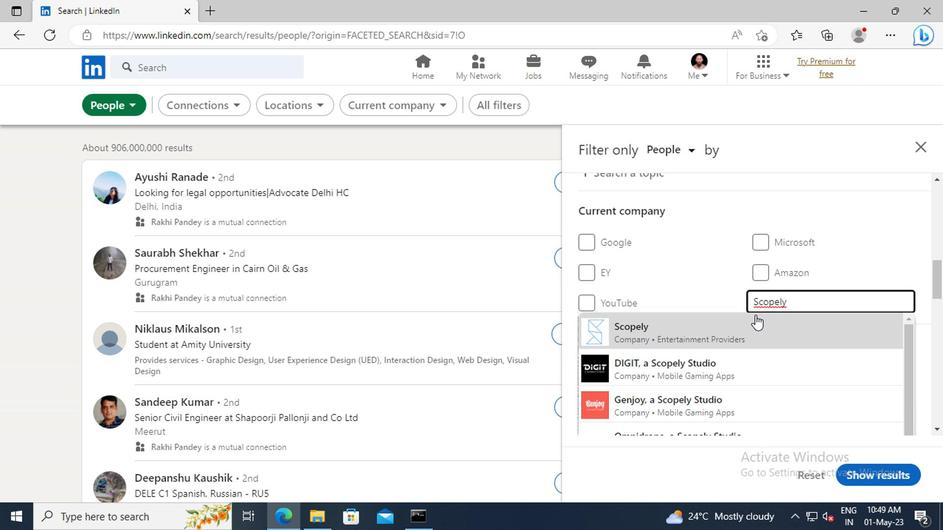 
Action: Mouse pressed left at (755, 323)
Screenshot: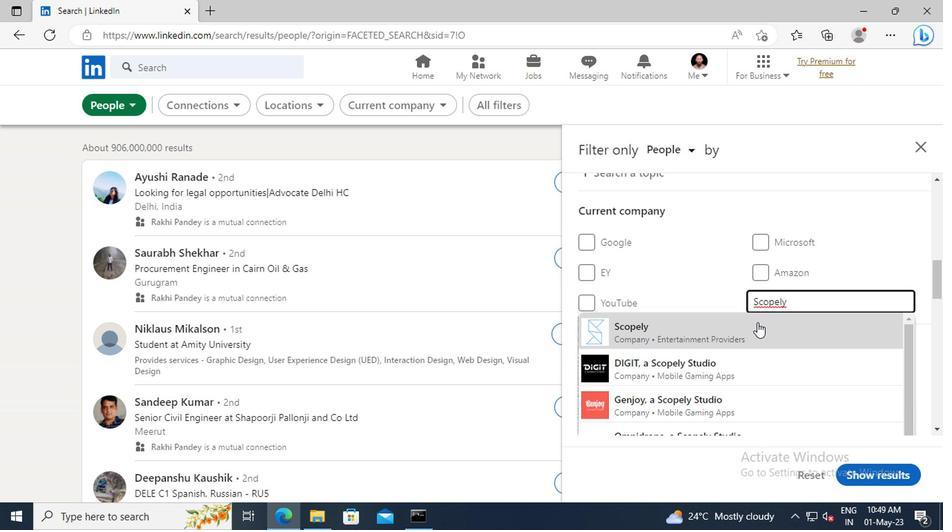 
Action: Mouse scrolled (755, 323) with delta (0, 0)
Screenshot: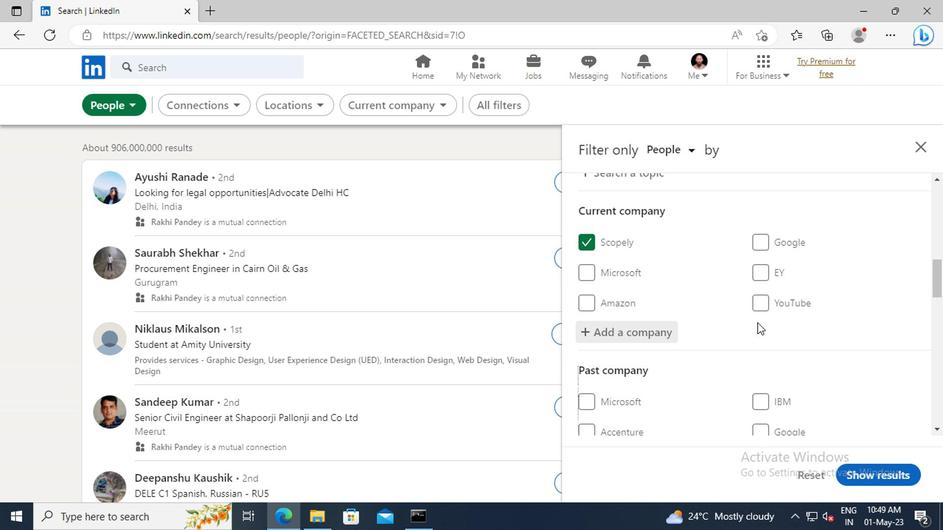 
Action: Mouse scrolled (755, 323) with delta (0, 0)
Screenshot: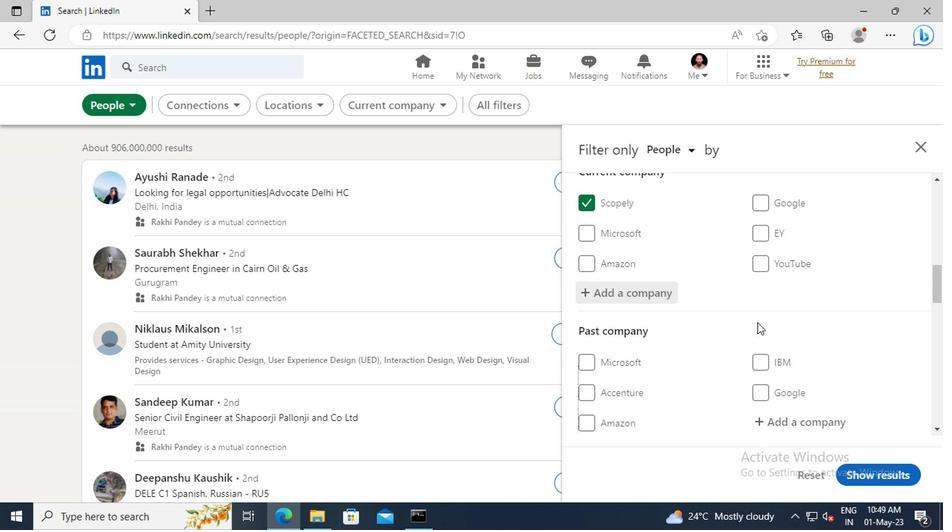 
Action: Mouse scrolled (755, 323) with delta (0, 0)
Screenshot: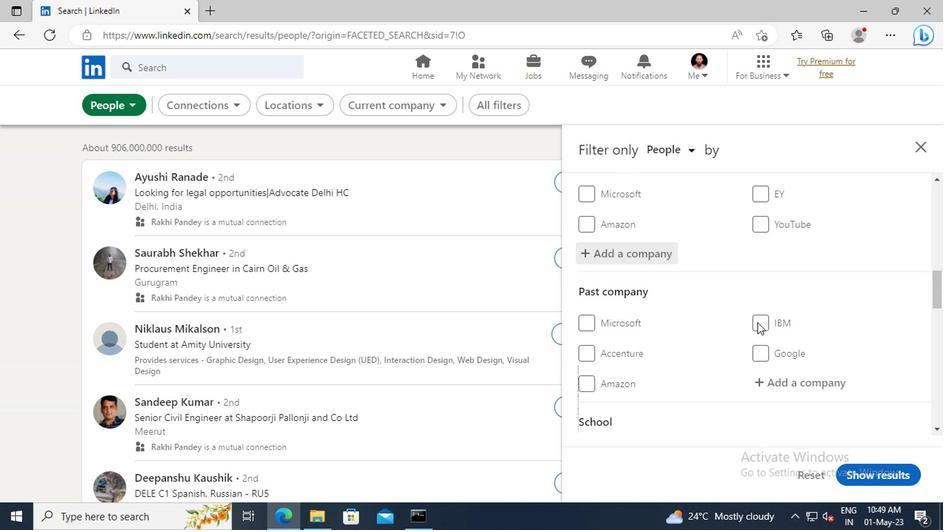 
Action: Mouse scrolled (755, 323) with delta (0, 0)
Screenshot: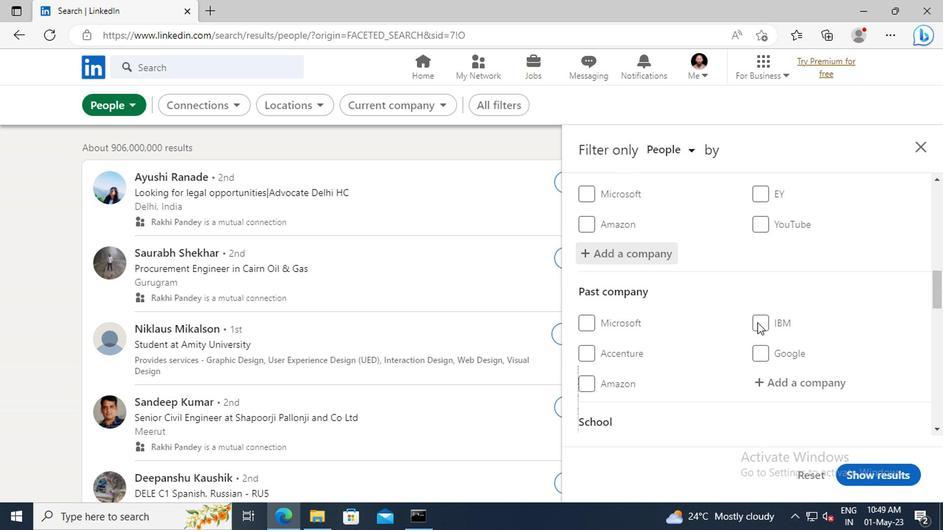 
Action: Mouse scrolled (755, 323) with delta (0, 0)
Screenshot: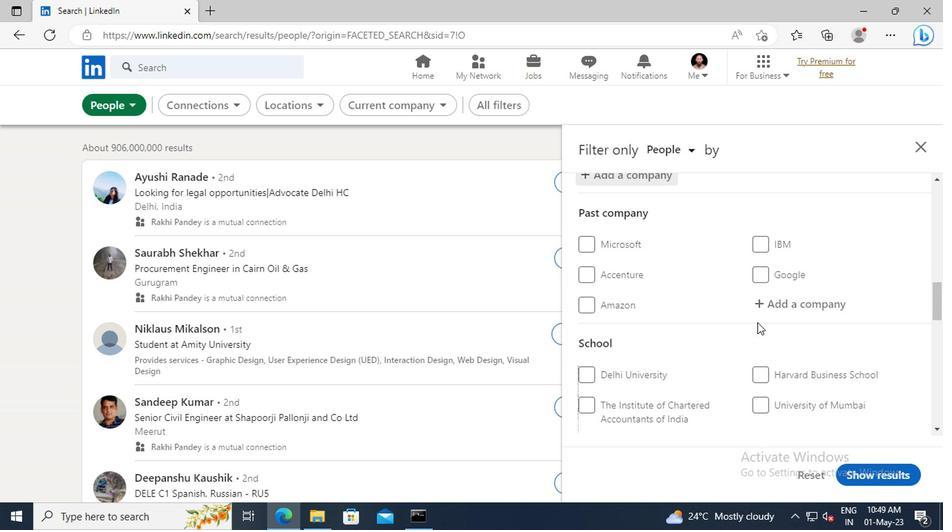
Action: Mouse scrolled (755, 323) with delta (0, 0)
Screenshot: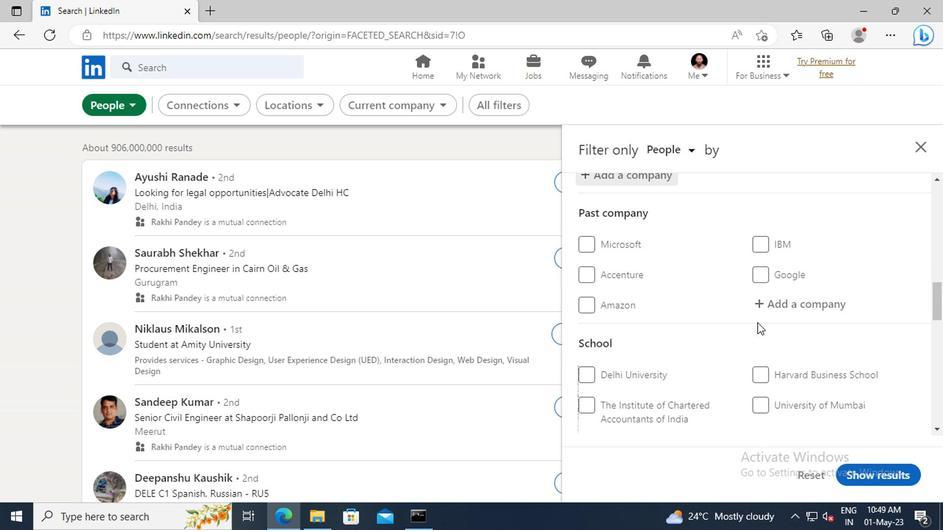 
Action: Mouse scrolled (755, 323) with delta (0, 0)
Screenshot: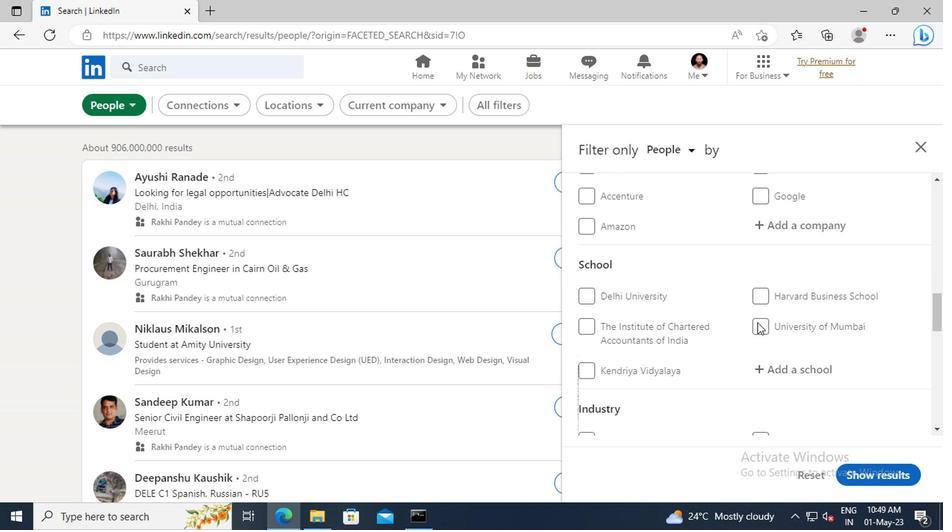 
Action: Mouse moved to (759, 332)
Screenshot: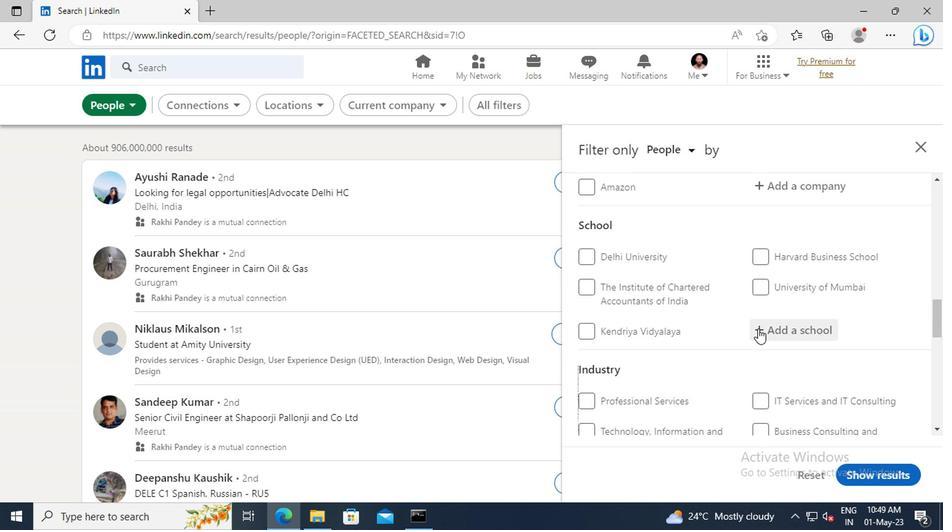 
Action: Mouse pressed left at (759, 332)
Screenshot: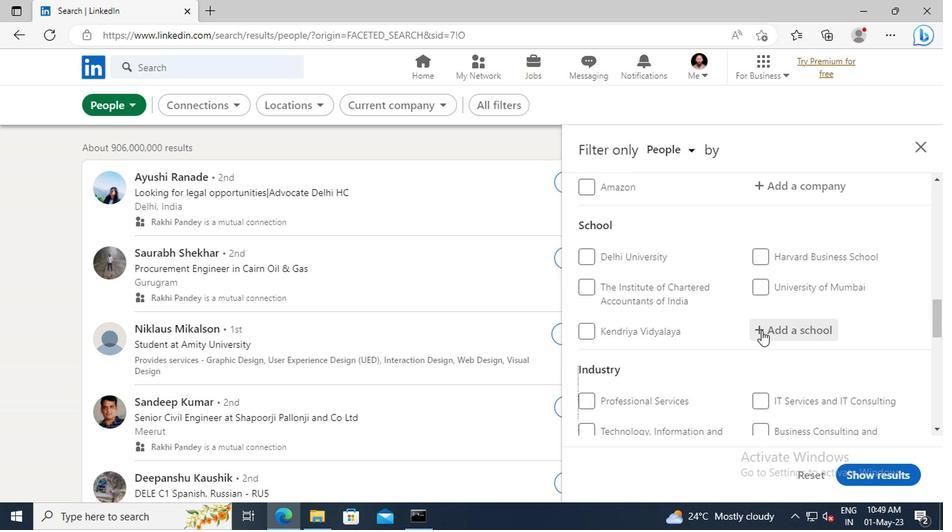 
Action: Key pressed <Key.shift>DELHI<Key.space><Key.shift>PUBLIC<Key.space><Key.shift>SCHOOL<Key.space>-<Key.space><Key.shift>R.
Screenshot: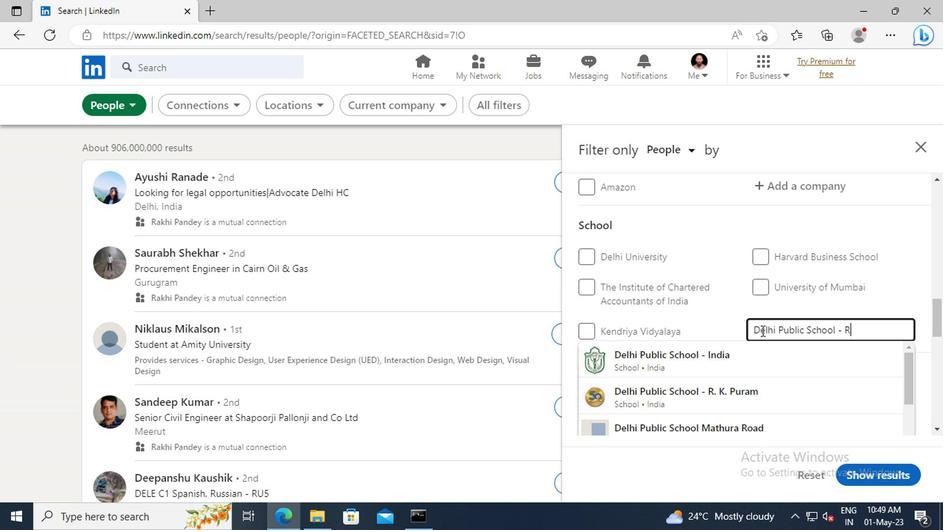 
Action: Mouse moved to (760, 359)
Screenshot: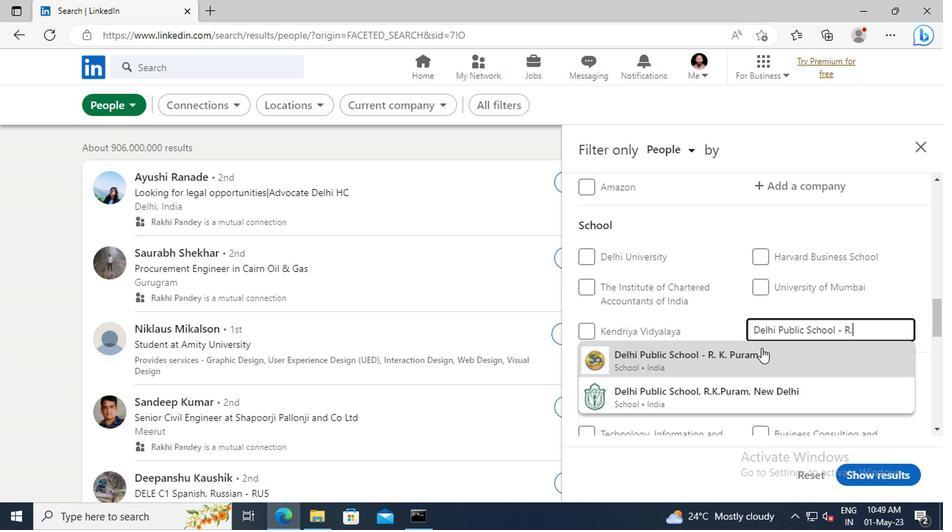 
Action: Mouse pressed left at (760, 359)
Screenshot: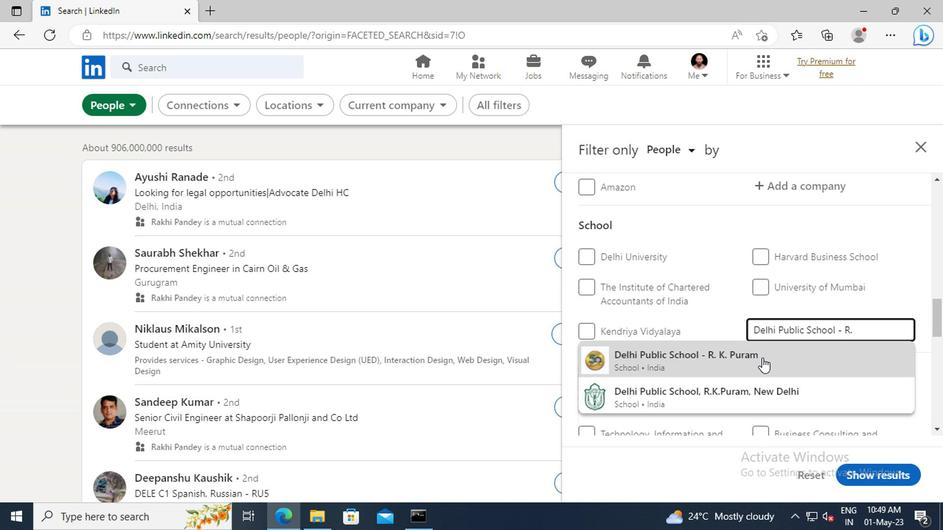 
Action: Mouse scrolled (760, 358) with delta (0, 0)
Screenshot: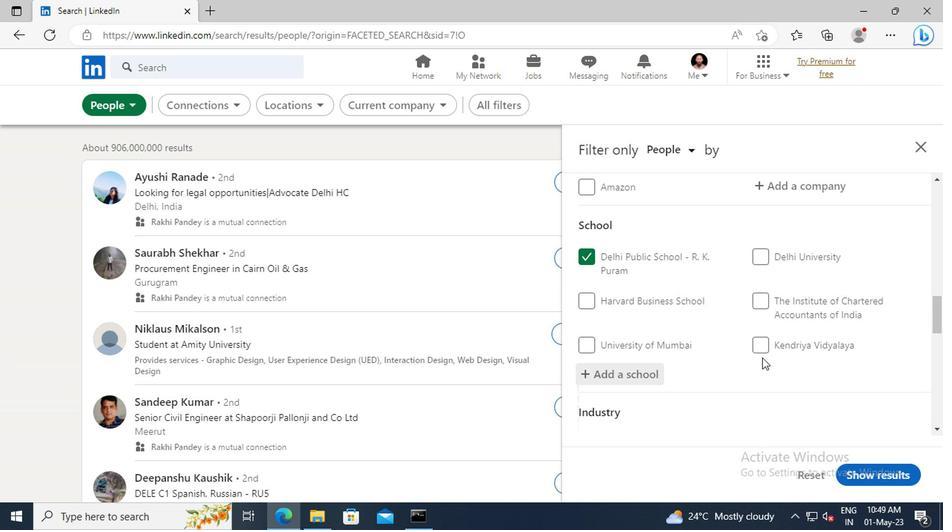 
Action: Mouse scrolled (760, 358) with delta (0, 0)
Screenshot: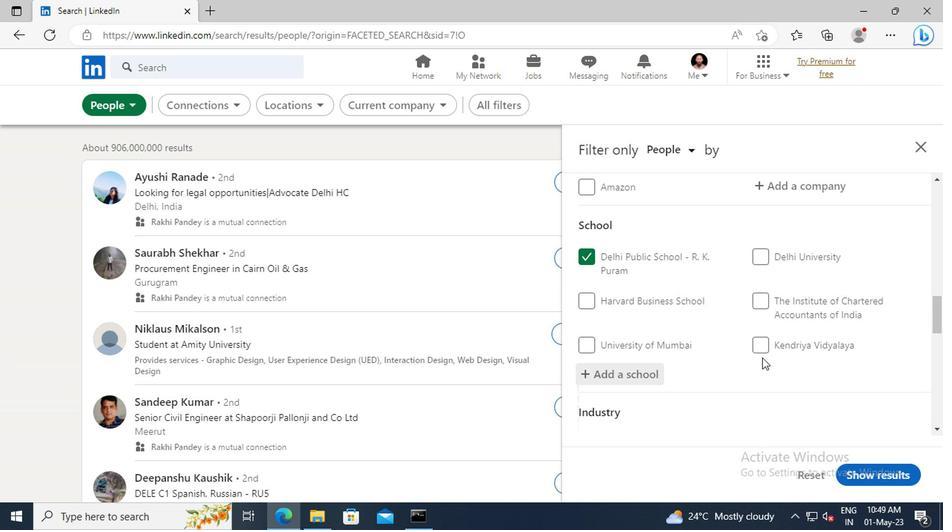 
Action: Mouse moved to (758, 344)
Screenshot: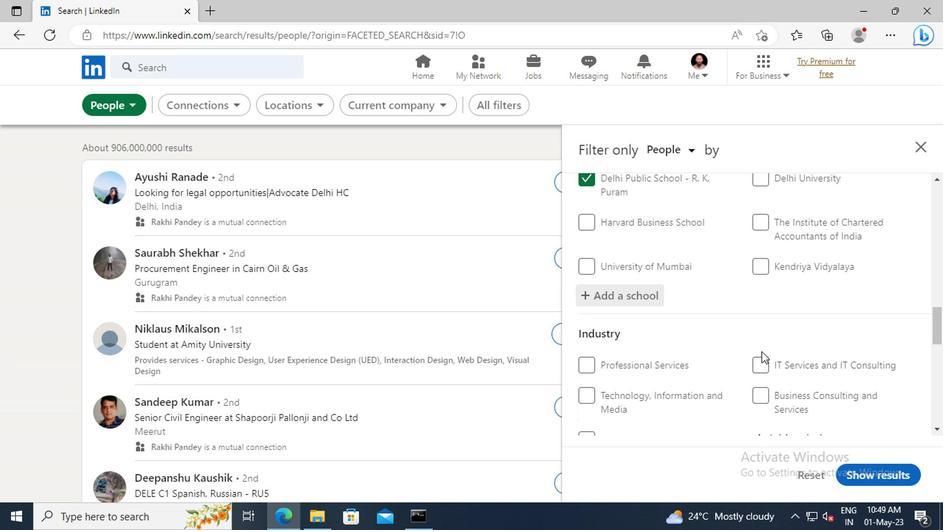 
Action: Mouse scrolled (758, 343) with delta (0, 0)
Screenshot: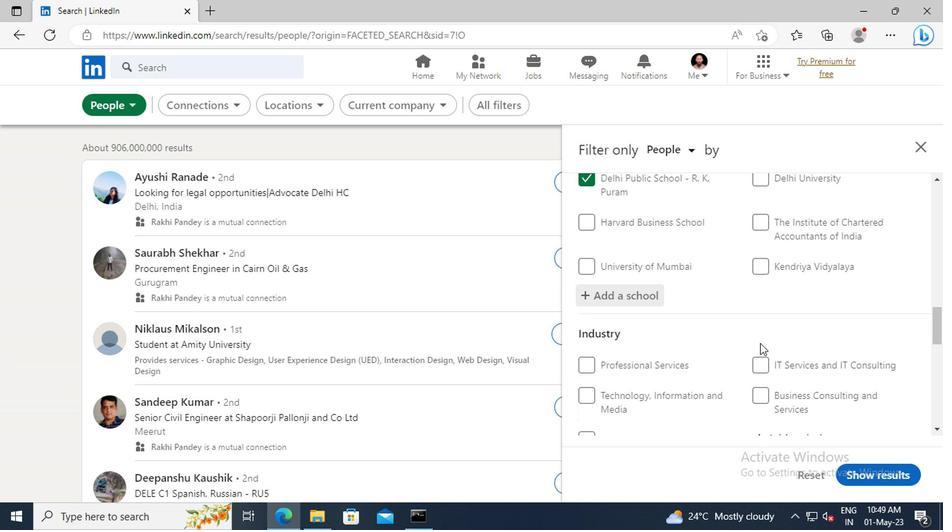 
Action: Mouse scrolled (758, 343) with delta (0, 0)
Screenshot: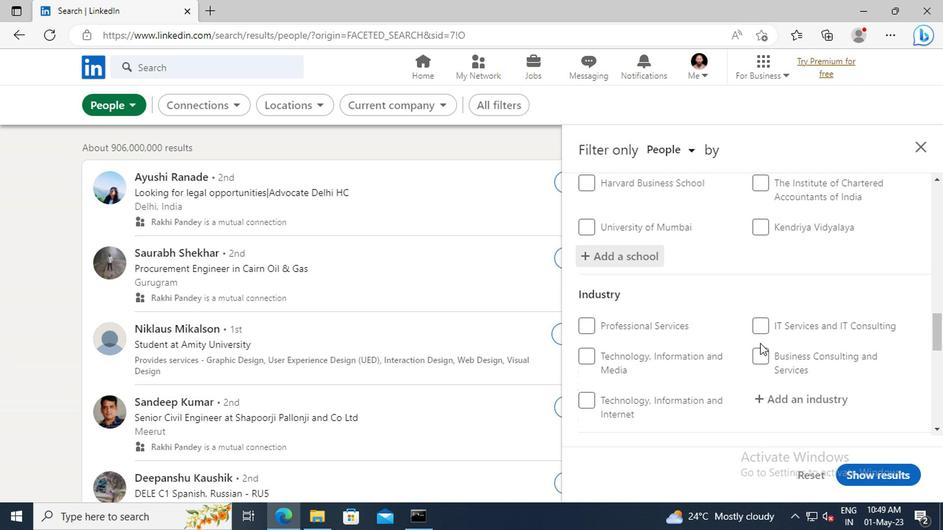 
Action: Mouse moved to (768, 359)
Screenshot: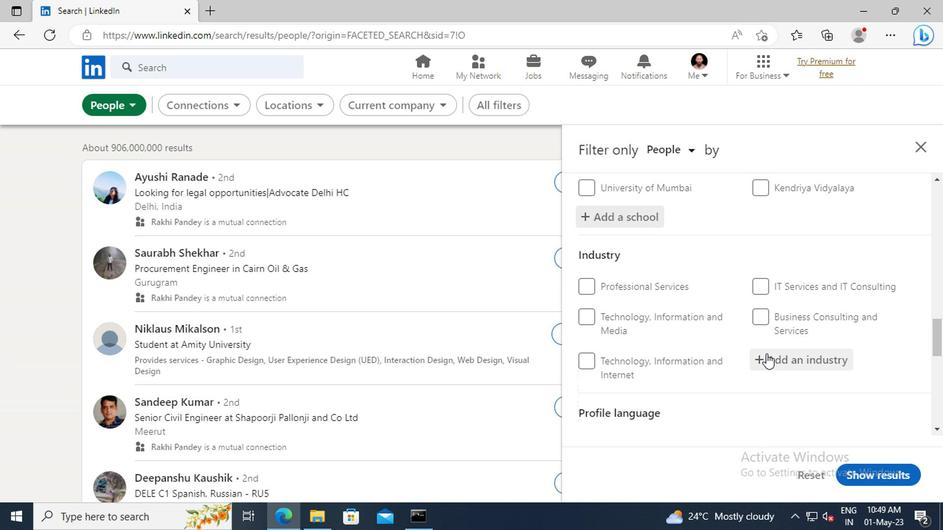 
Action: Mouse pressed left at (768, 359)
Screenshot: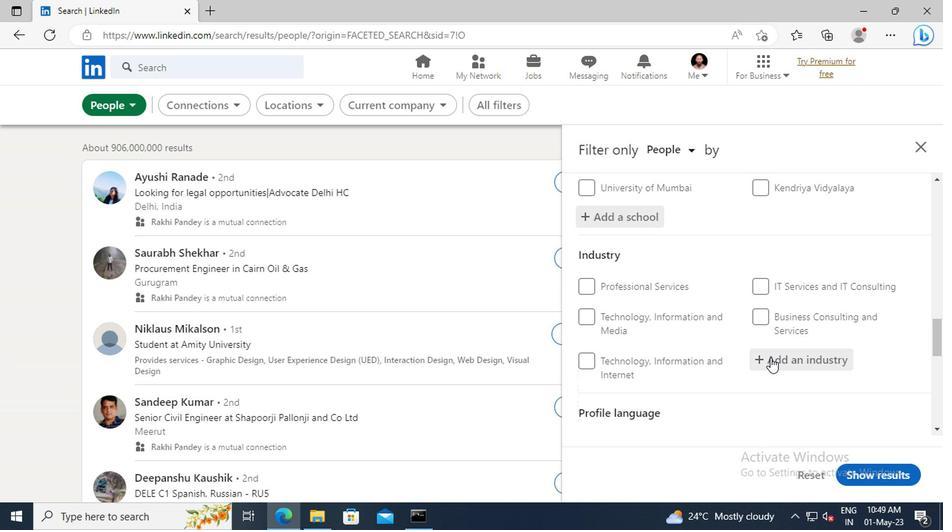 
Action: Key pressed <Key.shift>STRATEGI
Screenshot: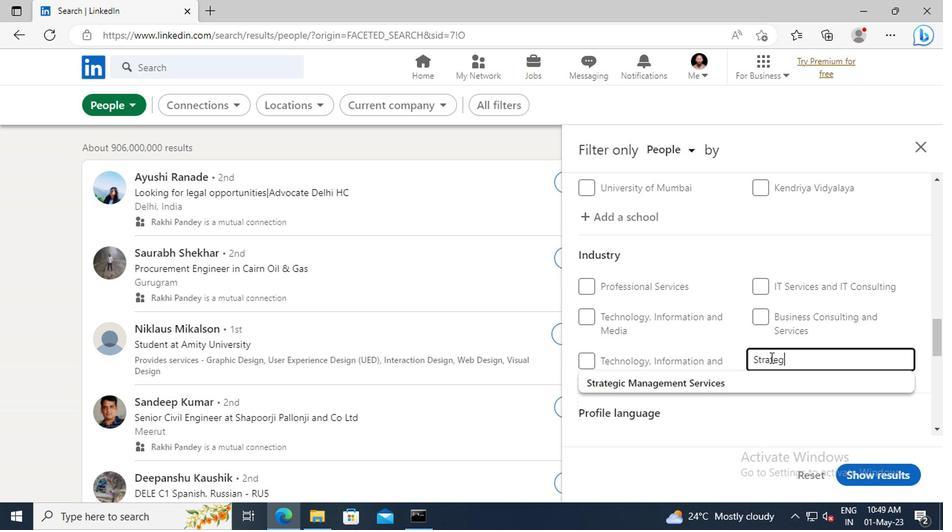 
Action: Mouse moved to (767, 381)
Screenshot: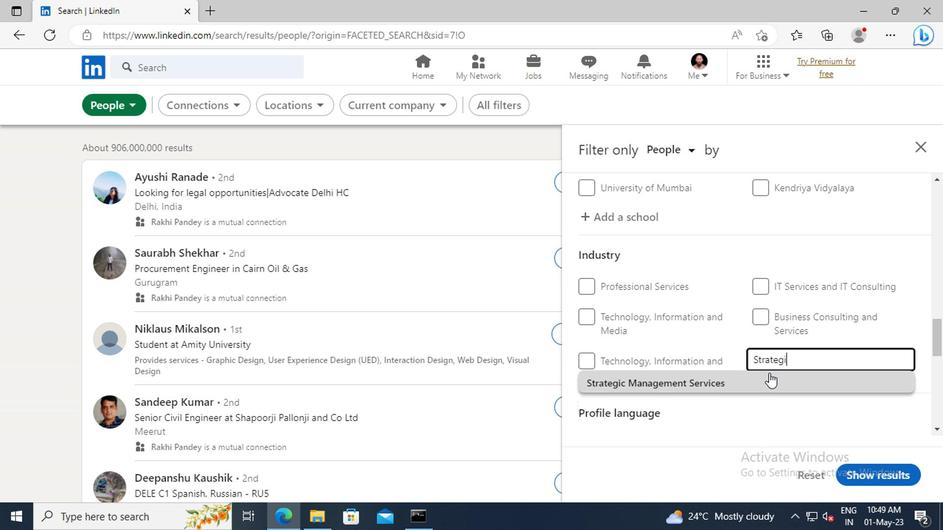 
Action: Mouse pressed left at (767, 381)
Screenshot: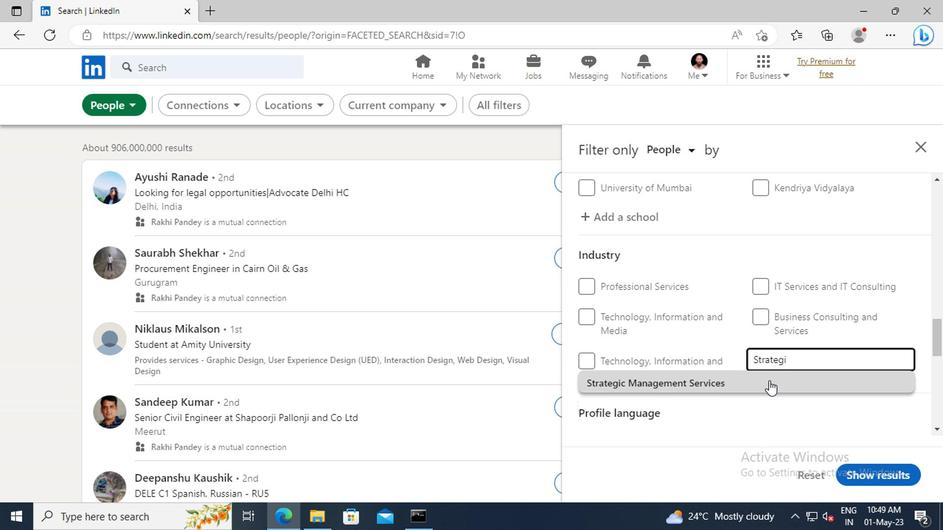 
Action: Mouse scrolled (767, 381) with delta (0, 0)
Screenshot: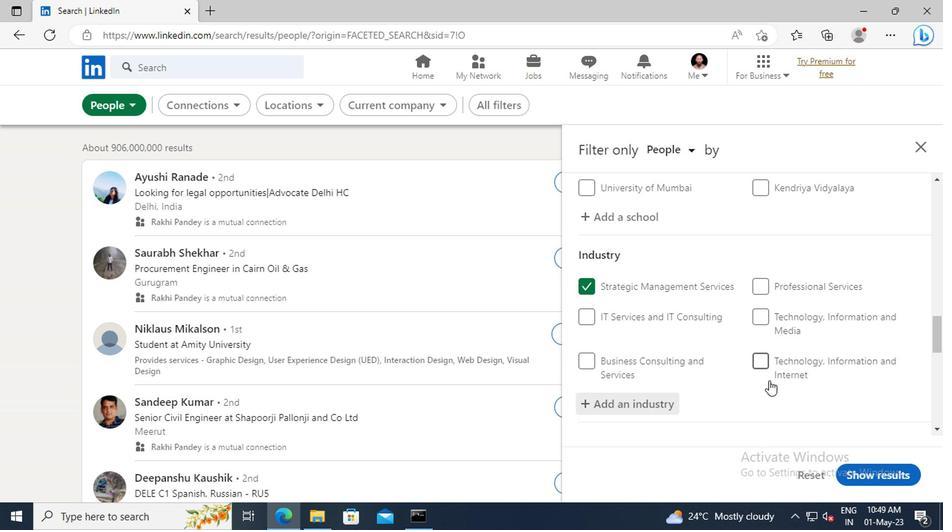 
Action: Mouse scrolled (767, 381) with delta (0, 0)
Screenshot: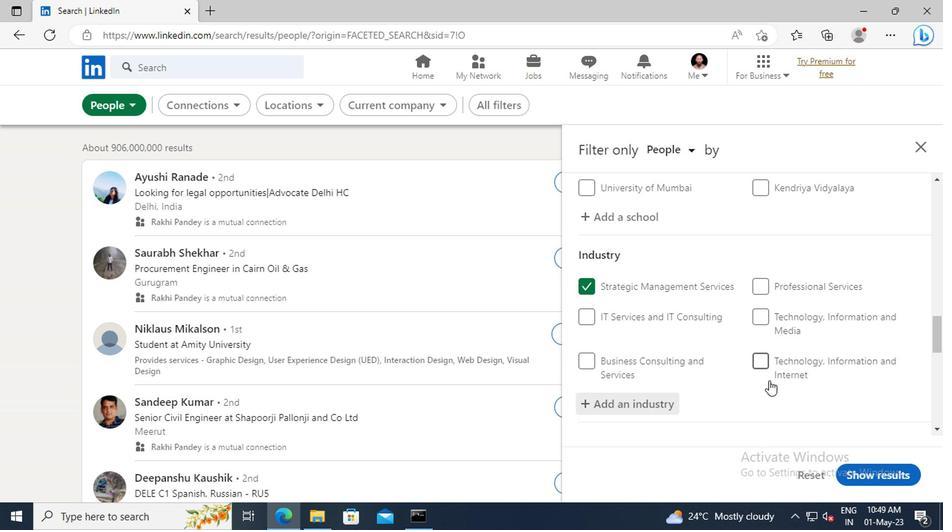 
Action: Mouse moved to (771, 364)
Screenshot: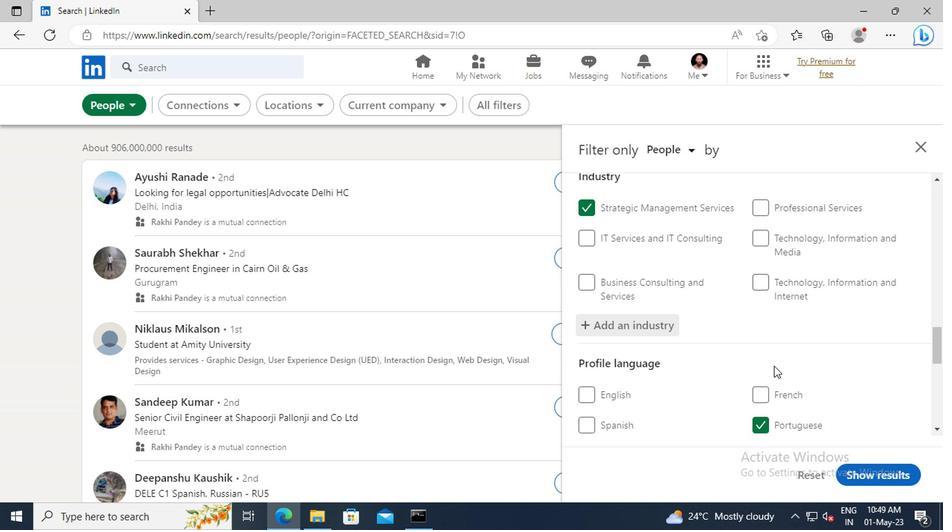 
Action: Mouse scrolled (771, 364) with delta (0, 0)
Screenshot: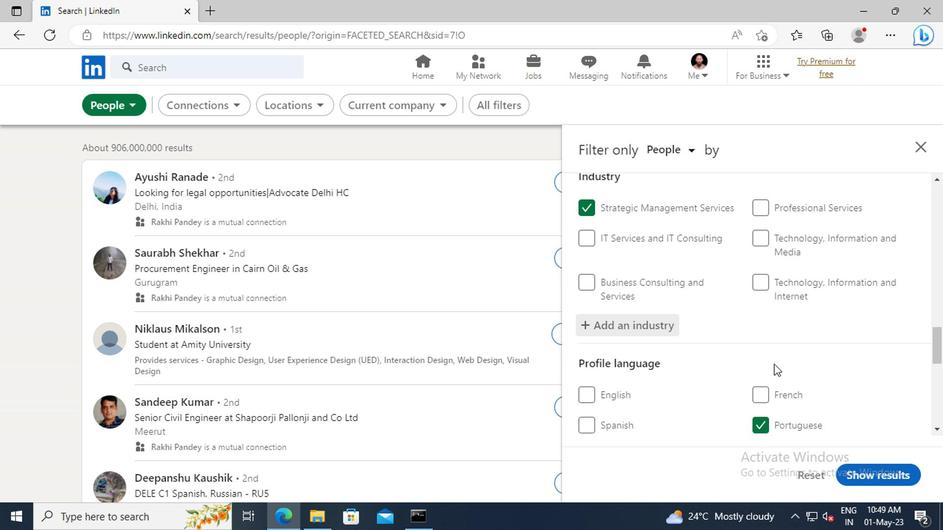 
Action: Mouse scrolled (771, 364) with delta (0, 0)
Screenshot: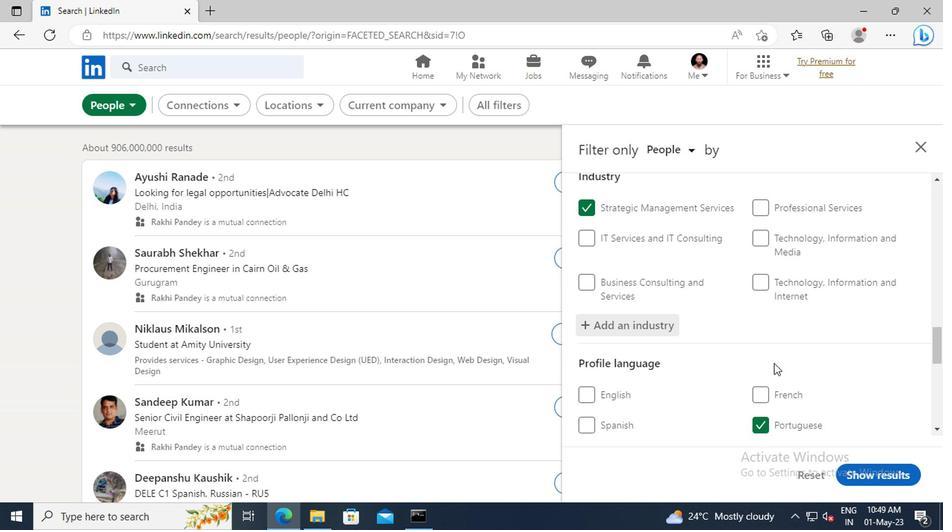 
Action: Mouse moved to (771, 353)
Screenshot: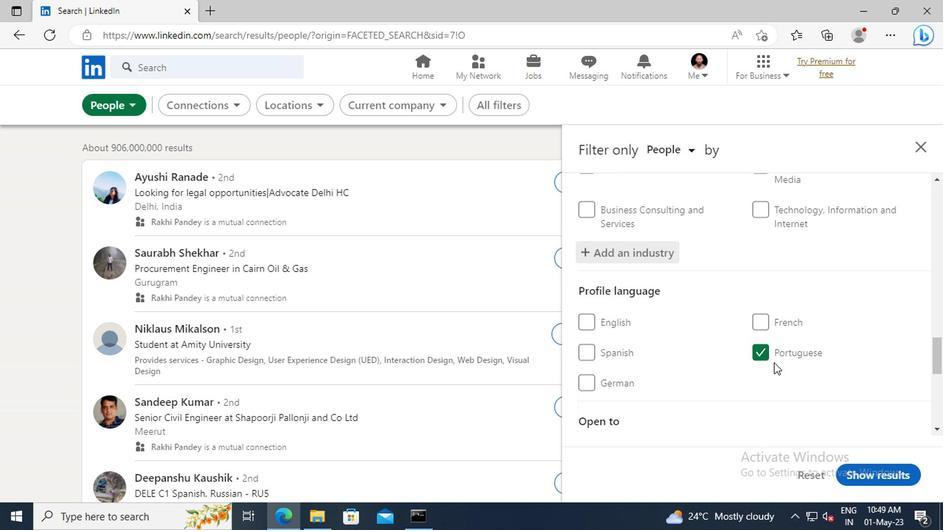 
Action: Mouse scrolled (771, 352) with delta (0, 0)
Screenshot: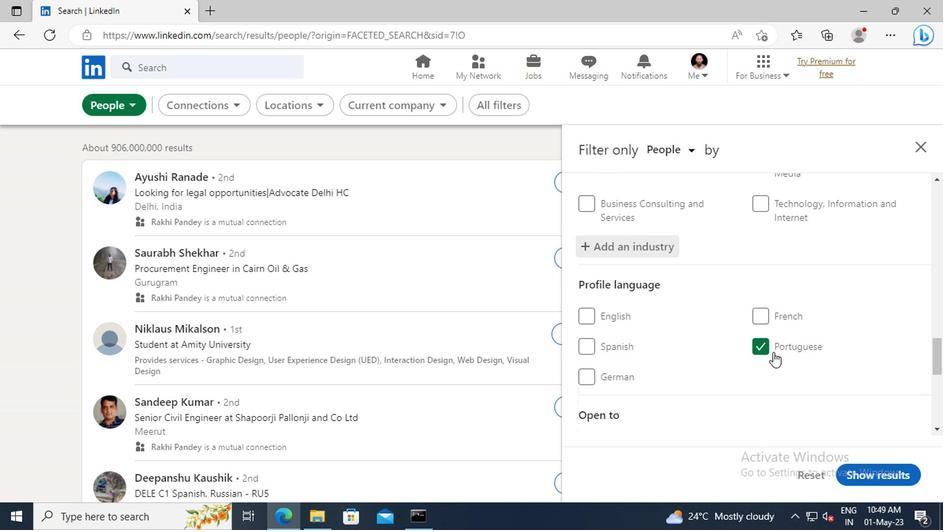 
Action: Mouse scrolled (771, 352) with delta (0, 0)
Screenshot: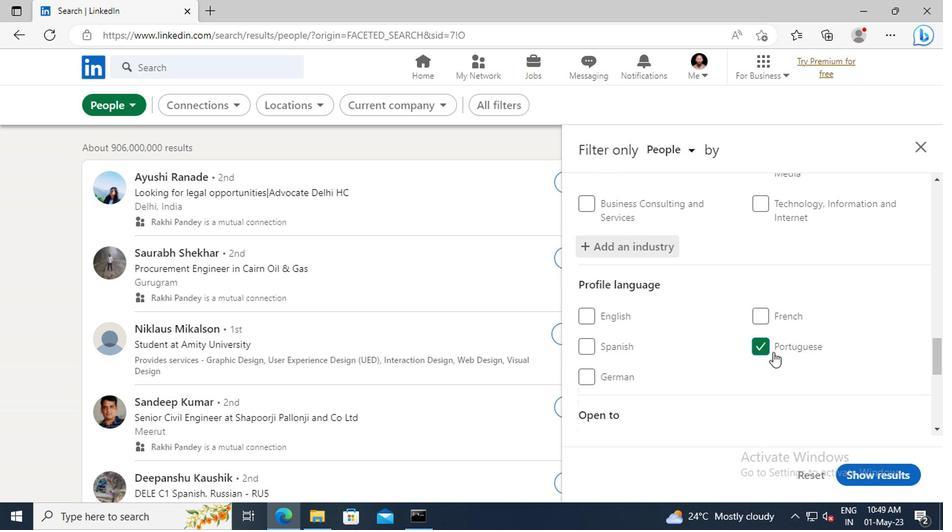 
Action: Mouse moved to (771, 350)
Screenshot: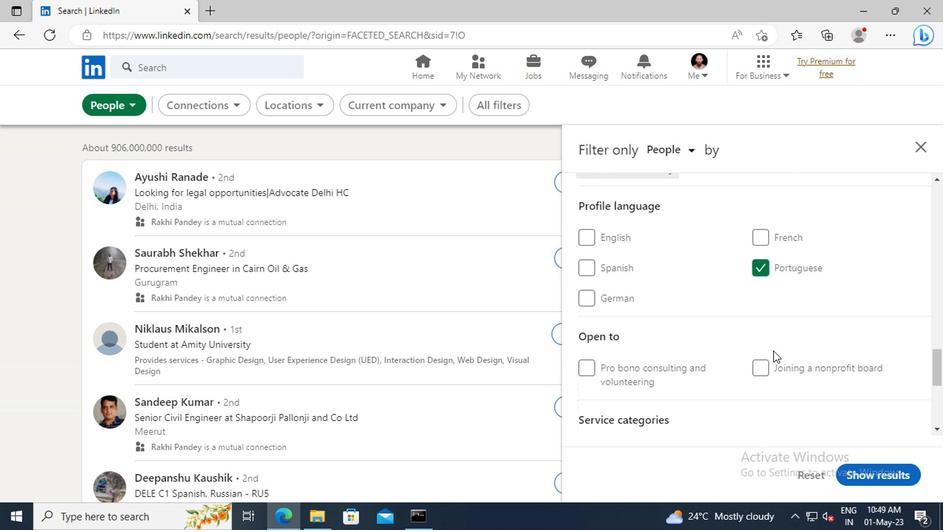
Action: Mouse scrolled (771, 350) with delta (0, 0)
Screenshot: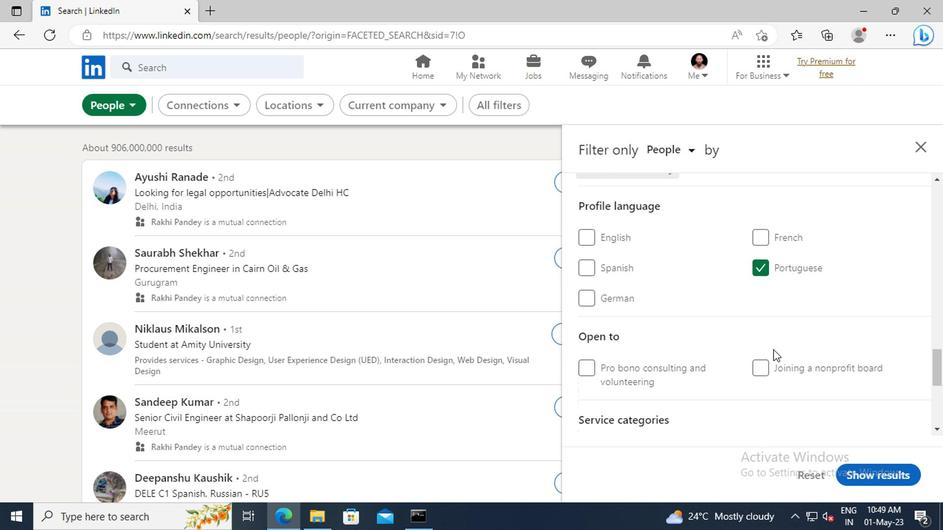 
Action: Mouse scrolled (771, 350) with delta (0, 0)
Screenshot: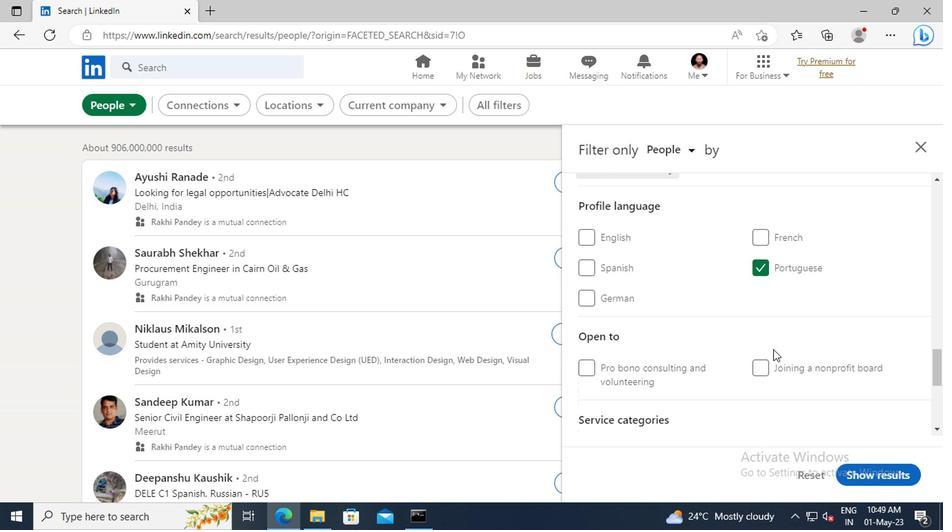 
Action: Mouse moved to (771, 340)
Screenshot: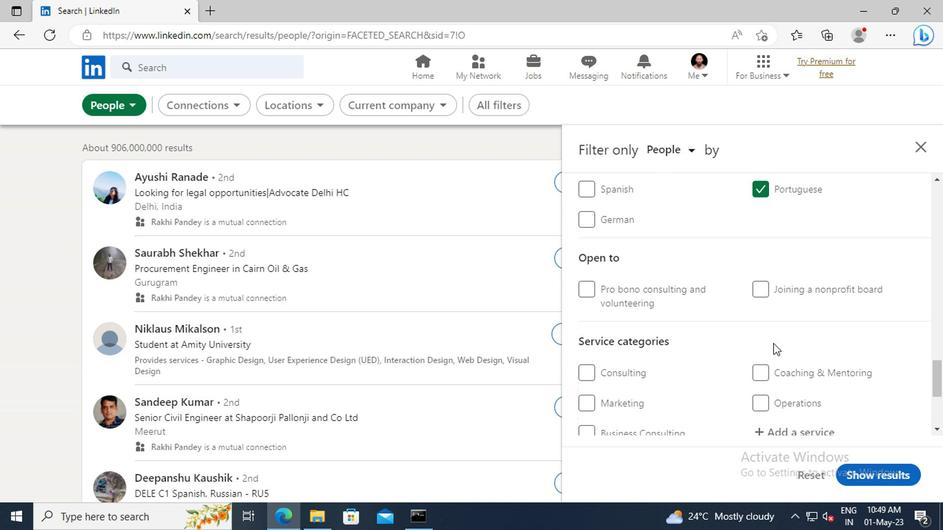 
Action: Mouse scrolled (771, 339) with delta (0, 0)
Screenshot: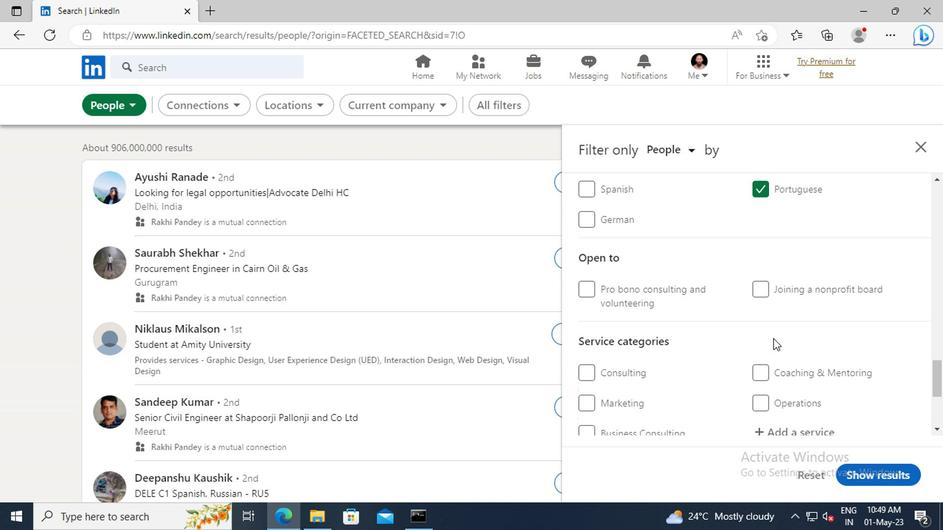 
Action: Mouse scrolled (771, 339) with delta (0, 0)
Screenshot: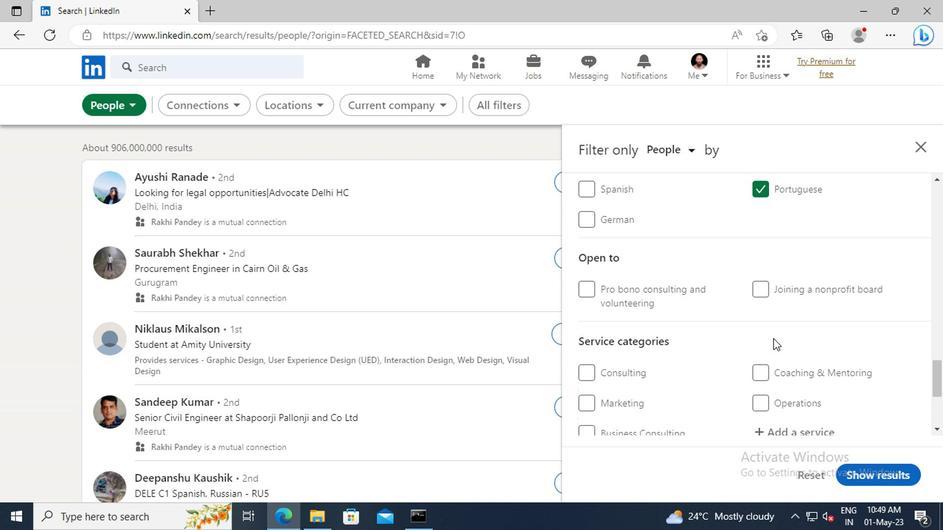 
Action: Mouse moved to (773, 355)
Screenshot: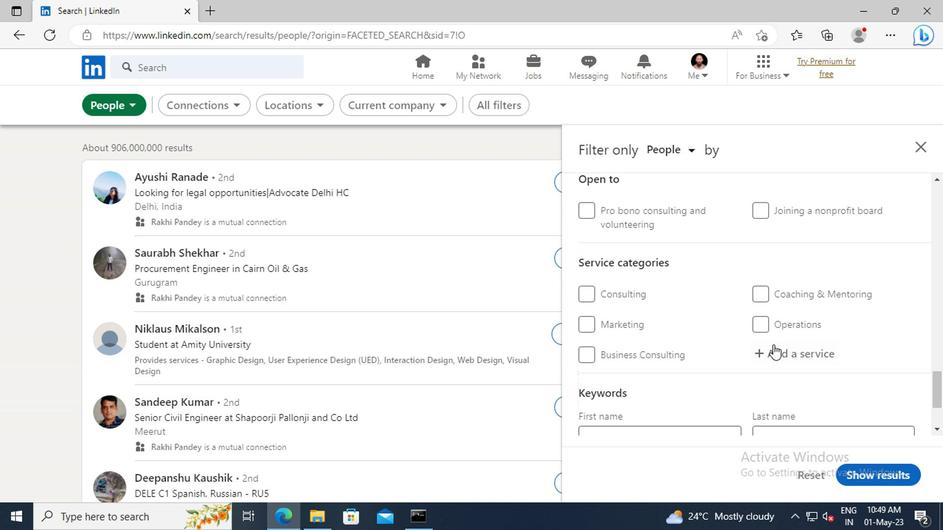 
Action: Mouse pressed left at (773, 355)
Screenshot: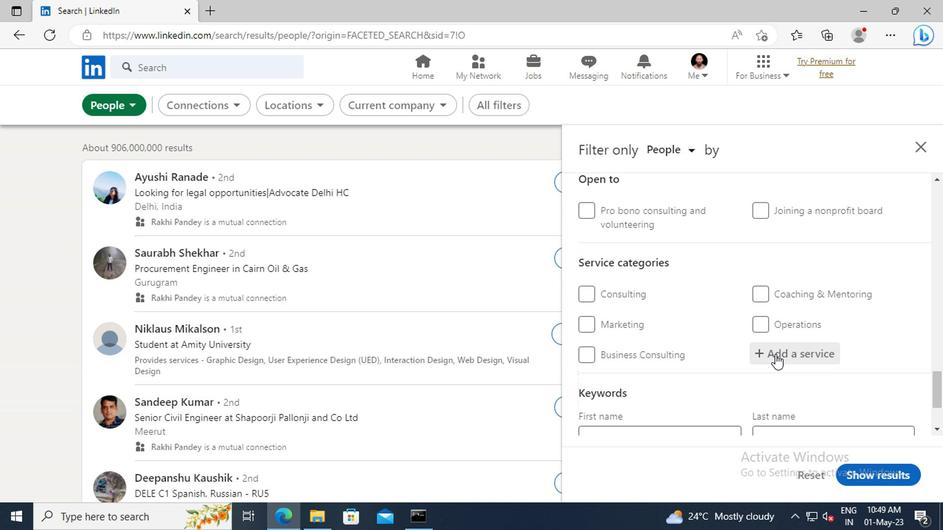 
Action: Key pressed <Key.shift>REAL<Key.space><Key.shift>ES
Screenshot: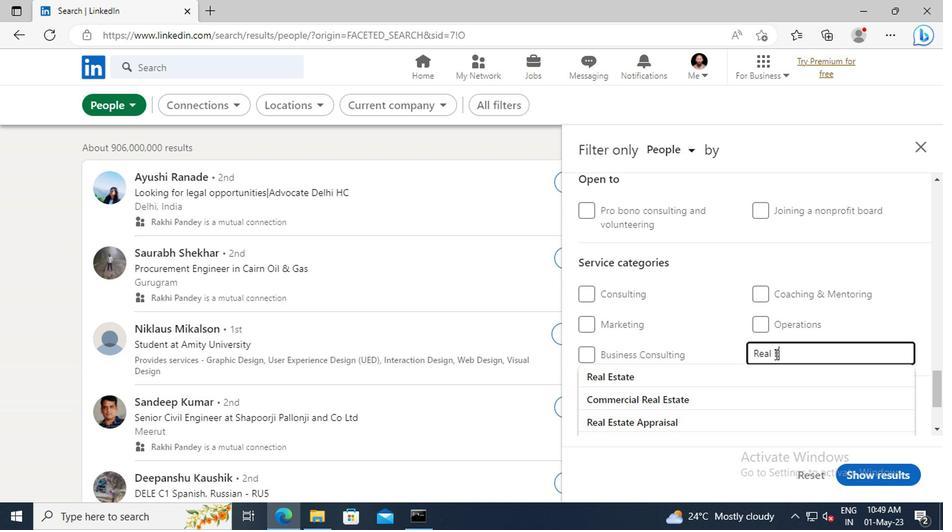 
Action: Mouse moved to (760, 373)
Screenshot: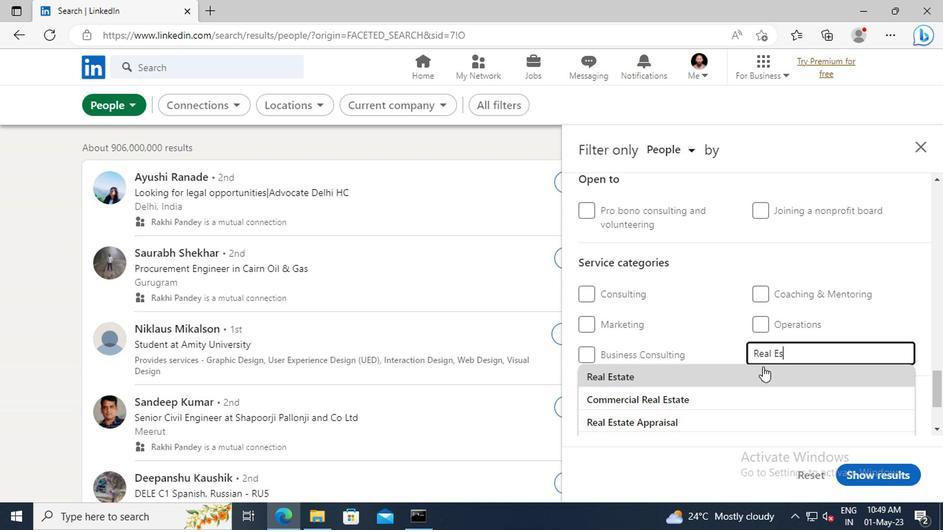 
Action: Mouse pressed left at (760, 373)
Screenshot: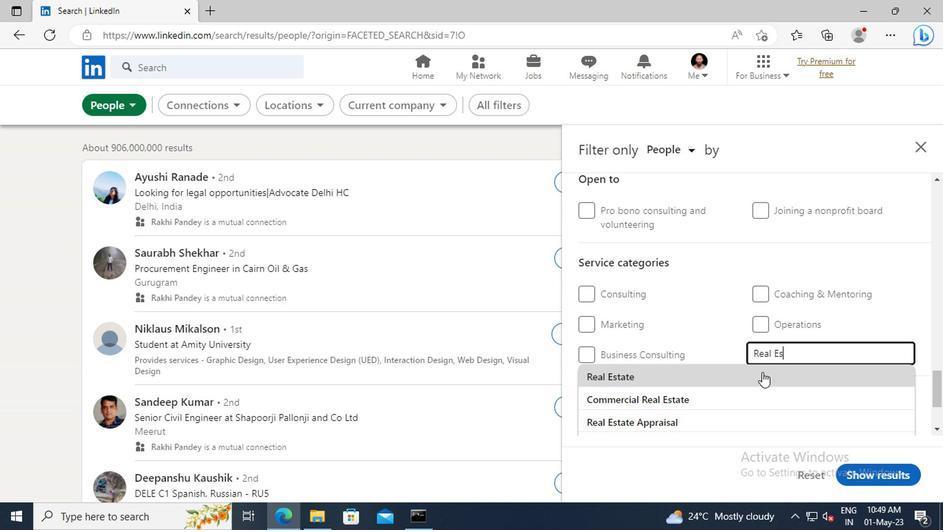 
Action: Mouse scrolled (760, 372) with delta (0, 0)
Screenshot: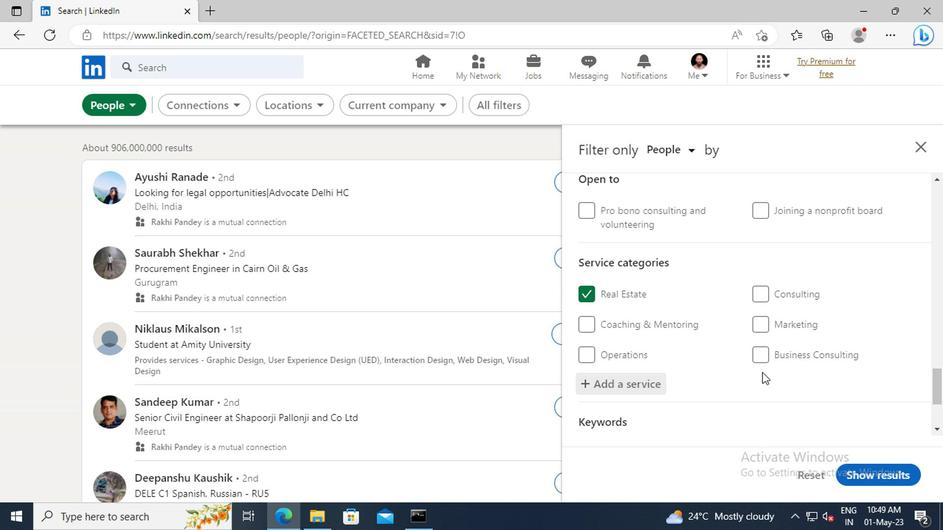 
Action: Mouse scrolled (760, 372) with delta (0, 0)
Screenshot: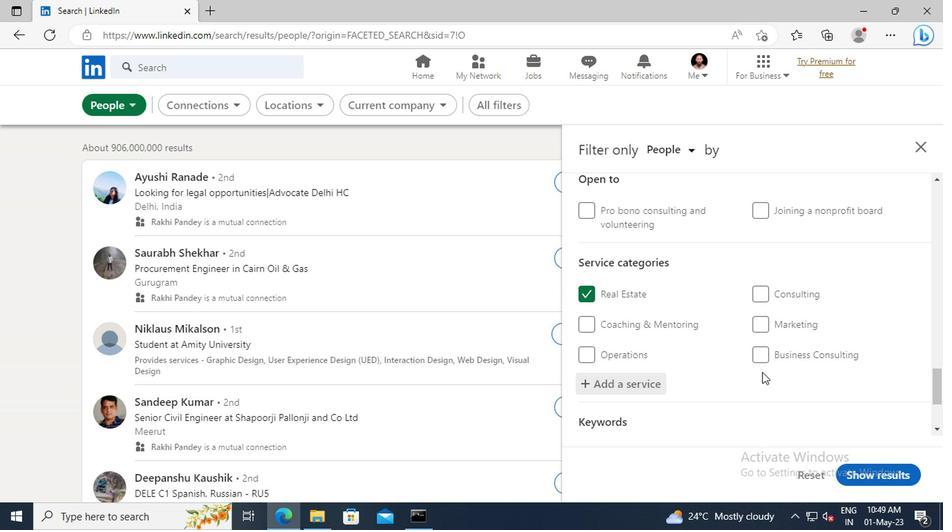
Action: Mouse scrolled (760, 372) with delta (0, 0)
Screenshot: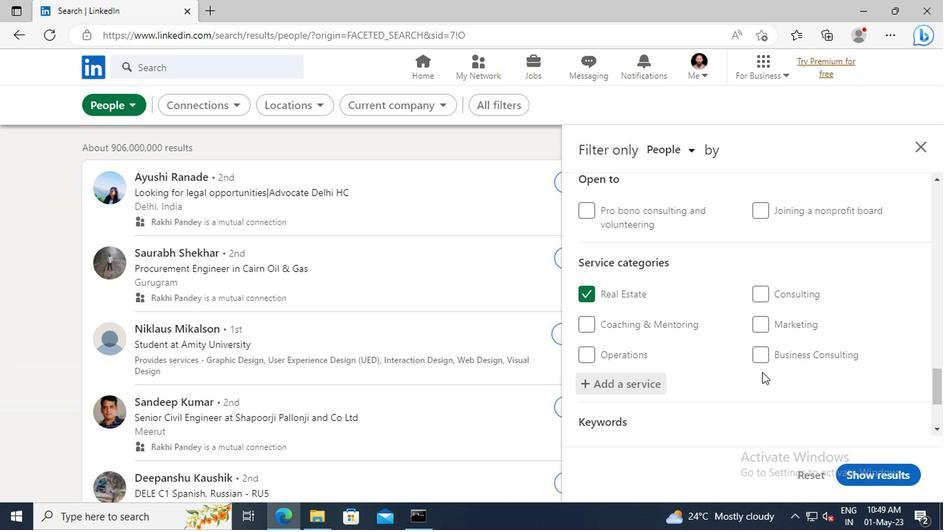 
Action: Mouse scrolled (760, 372) with delta (0, 0)
Screenshot: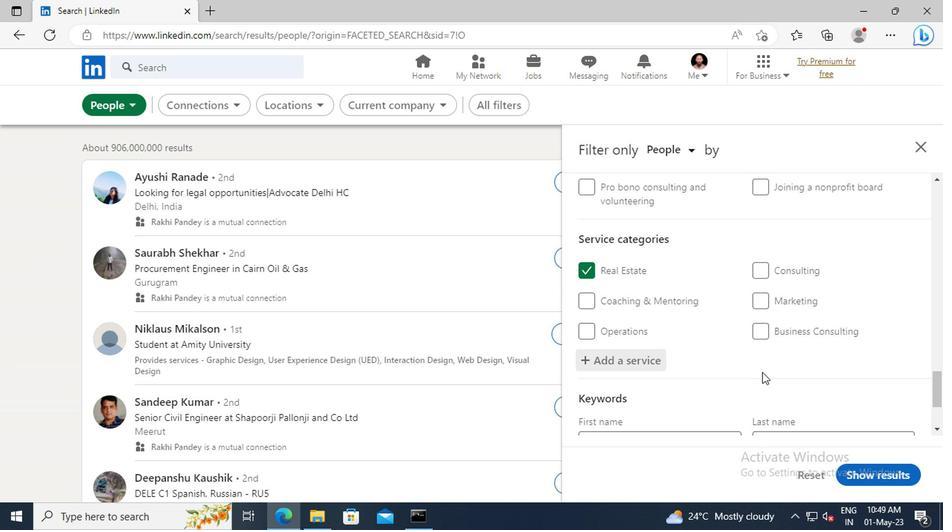 
Action: Mouse moved to (685, 380)
Screenshot: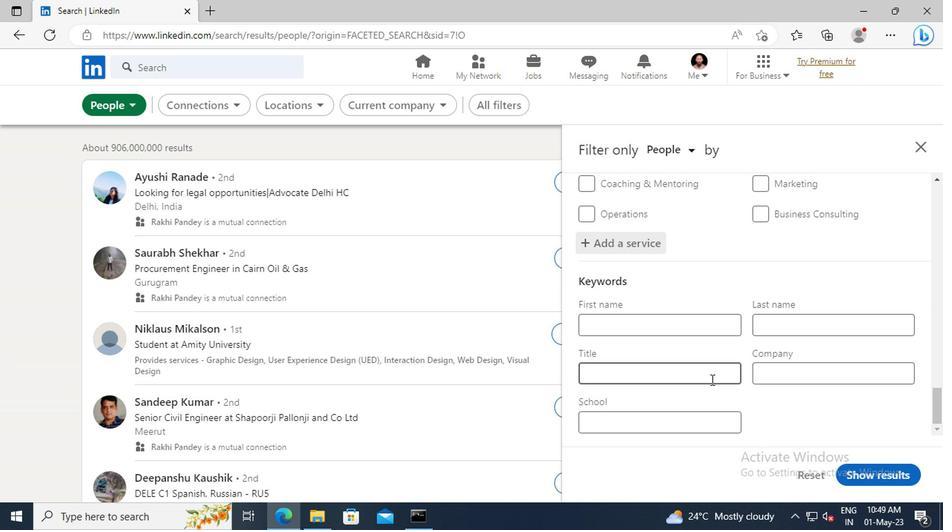 
Action: Mouse pressed left at (685, 380)
Screenshot: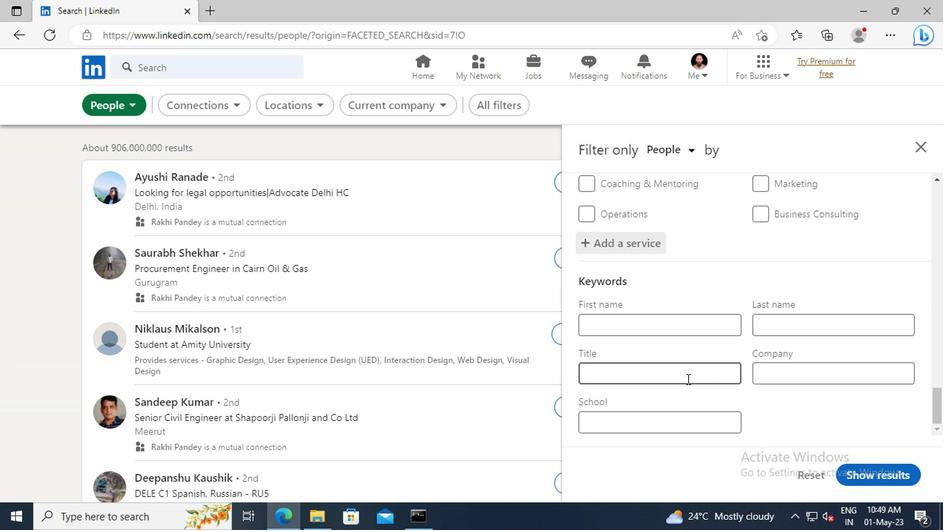 
Action: Key pressed <Key.shift>PRESIDENT<Key.enter>
Screenshot: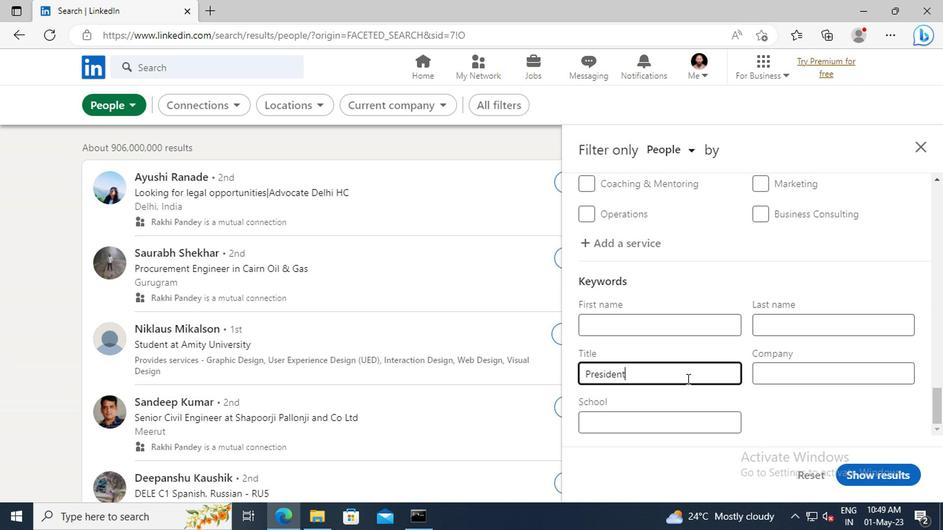 
Action: Mouse moved to (861, 480)
Screenshot: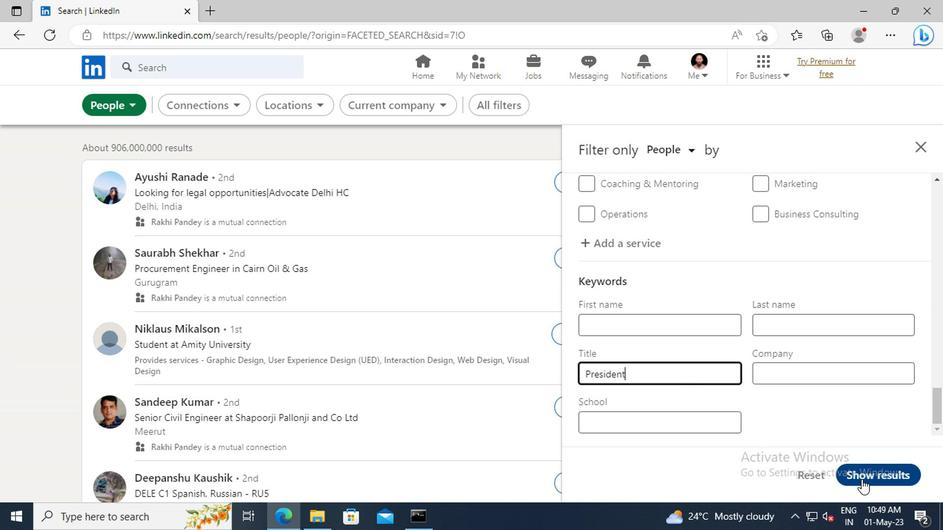 
Action: Mouse pressed left at (861, 480)
Screenshot: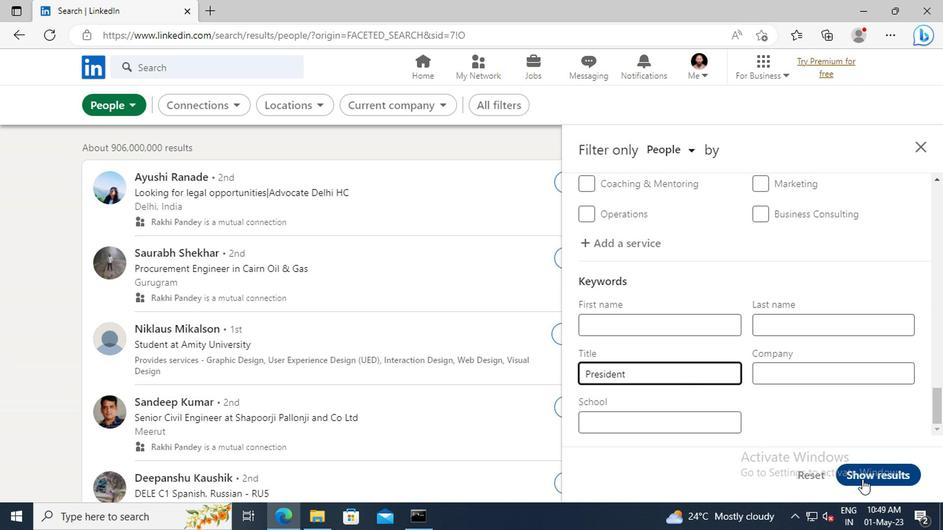 
Action: Mouse moved to (861, 480)
Screenshot: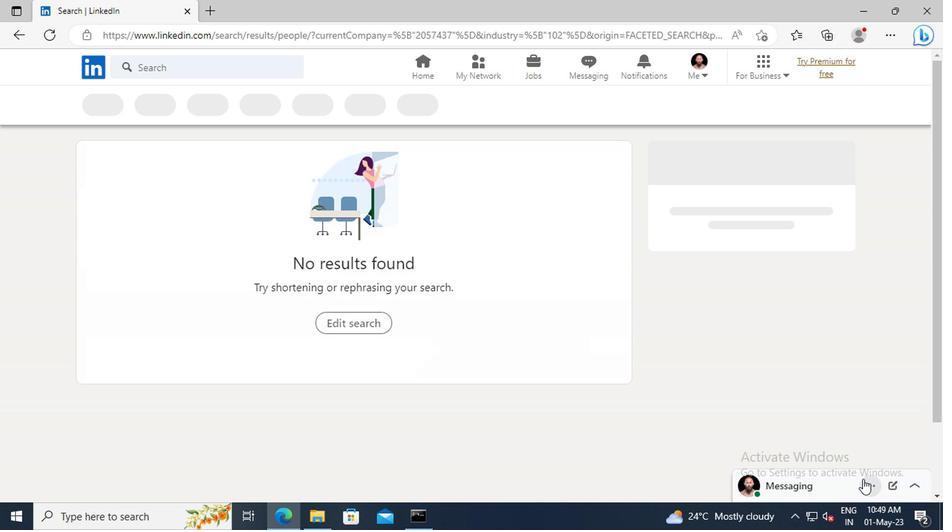 
